 Task: Assign in the project AgileKite the issue 'Create a new online platform for online sales and negotiation courses with advanced sales techniques and negotiation skills features' to the sprint 'Data Privacy Sprint'. Assign in the project AgileKite the issue 'Implement a new cloud-based supply chain management system for a company with advanced supply chain visibility and planning features' to the sprint 'Data Privacy Sprint'. Assign in the project AgileKite the issue 'Integrate a new product customization feature into an existing e-commerce website to enhance product personalization and user experience' to the sprint 'Data Privacy Sprint'. Assign in the project AgileKite the issue 'Develop a new tool for automated testing of web application user interface and user experience' to the sprint 'Data Privacy Sprint'
Action: Mouse moved to (181, 51)
Screenshot: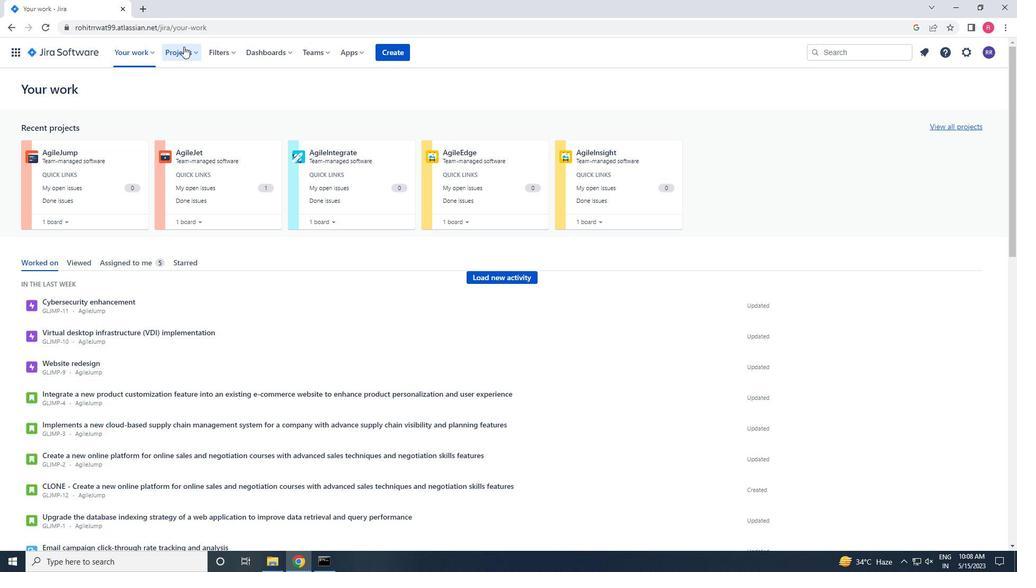 
Action: Mouse pressed left at (181, 51)
Screenshot: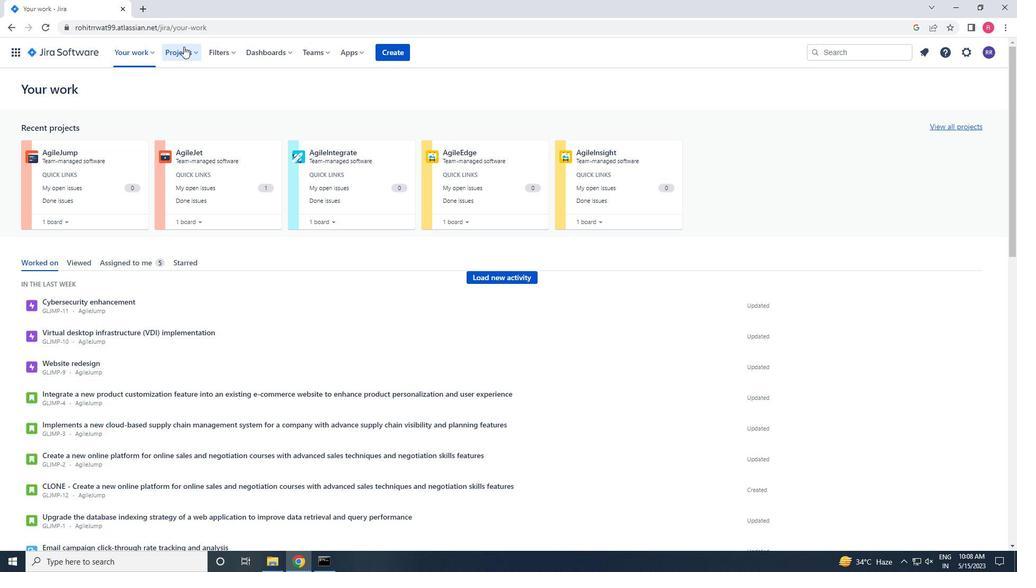 
Action: Mouse moved to (199, 101)
Screenshot: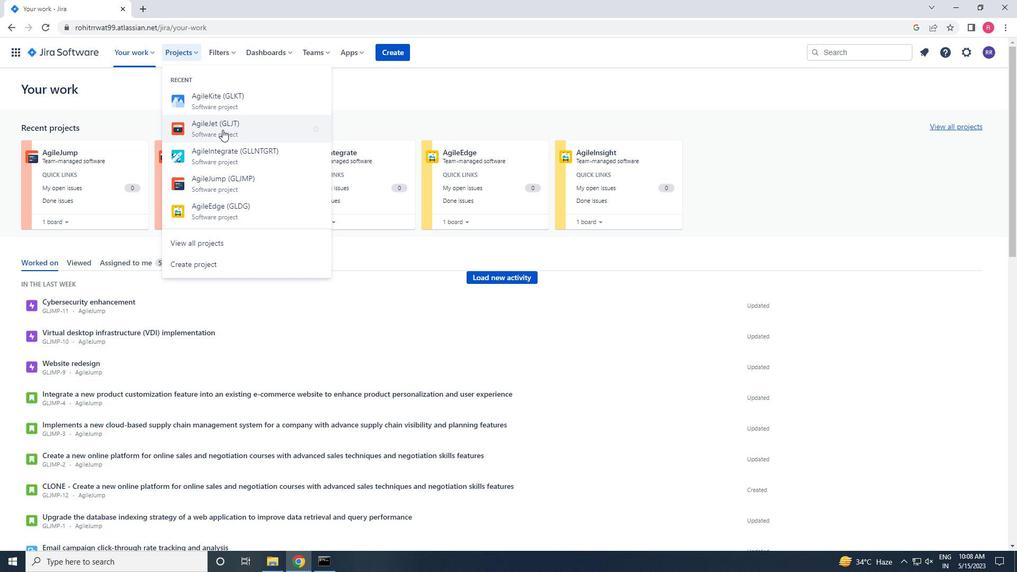 
Action: Mouse pressed left at (199, 101)
Screenshot: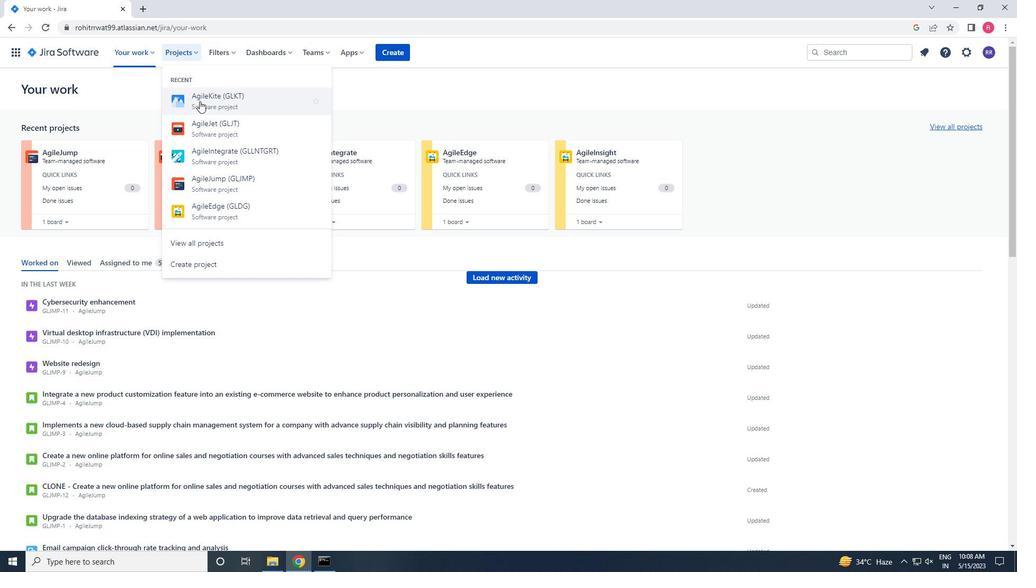 
Action: Mouse moved to (63, 160)
Screenshot: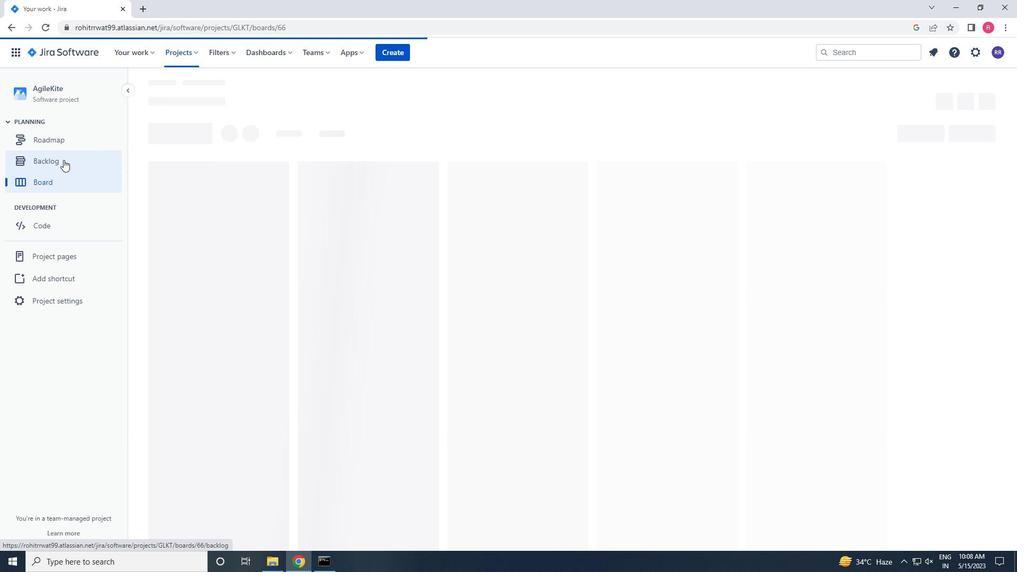 
Action: Mouse pressed left at (63, 160)
Screenshot: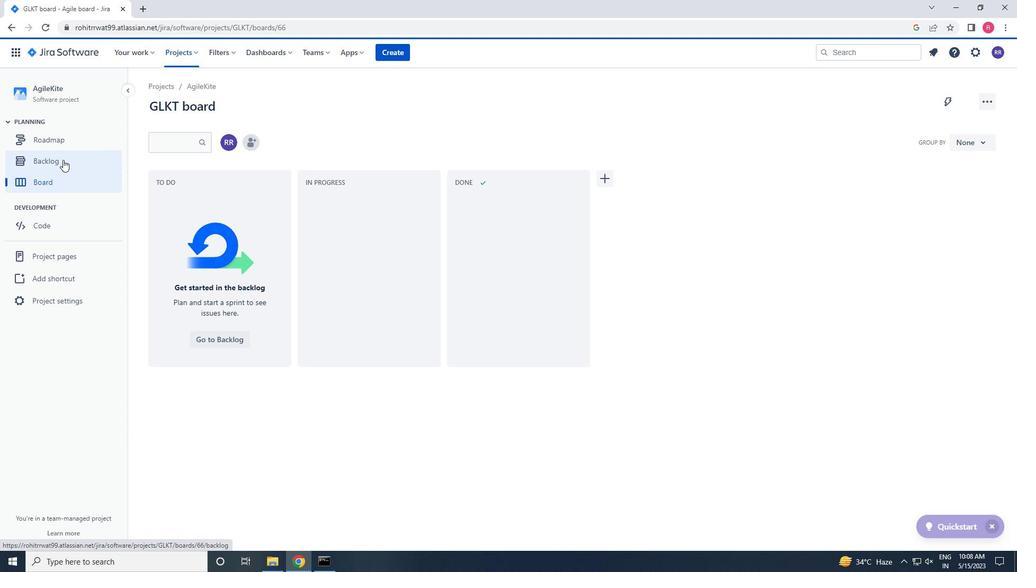 
Action: Mouse moved to (216, 213)
Screenshot: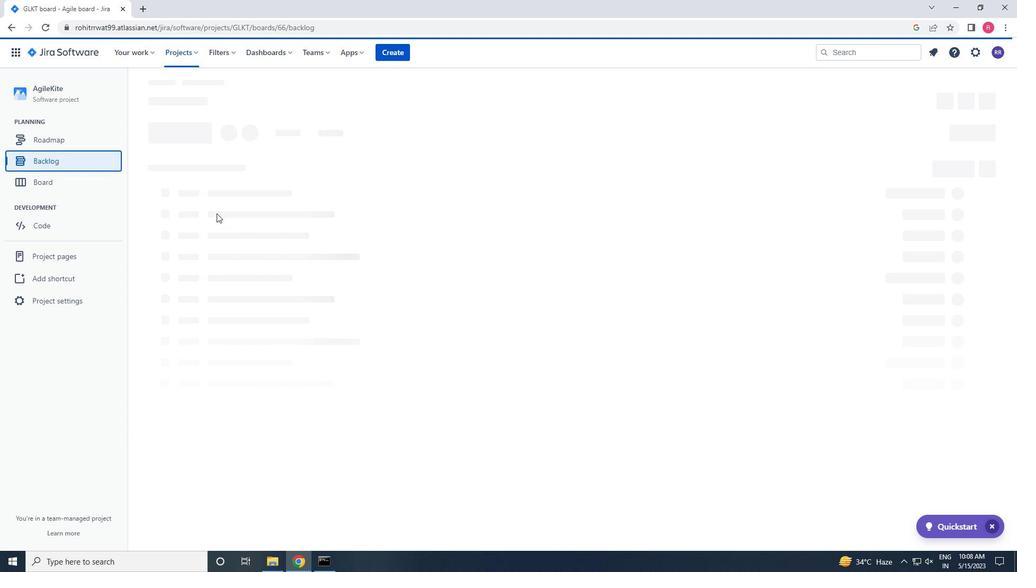 
Action: Mouse scrolled (216, 213) with delta (0, 0)
Screenshot: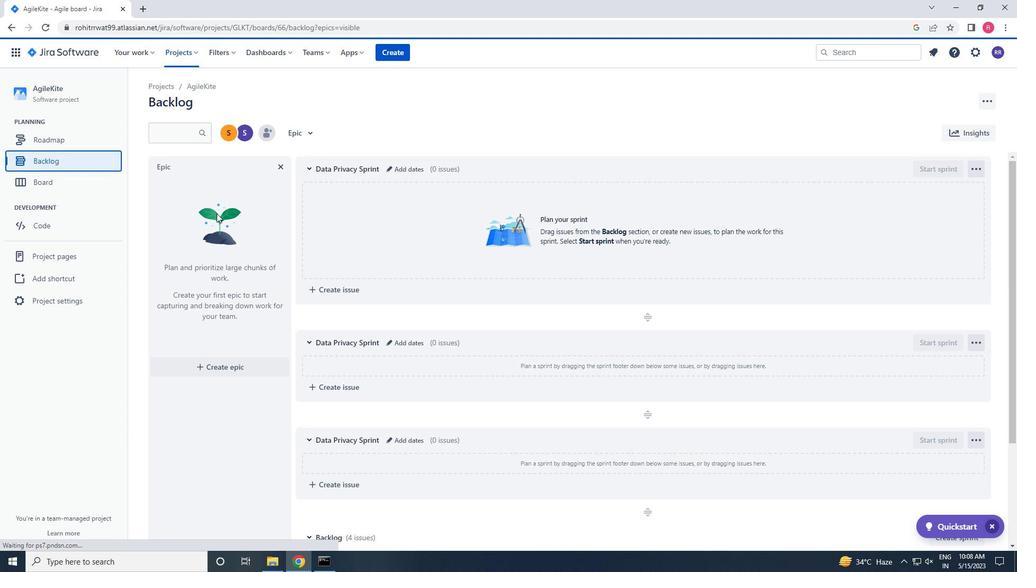 
Action: Mouse moved to (217, 213)
Screenshot: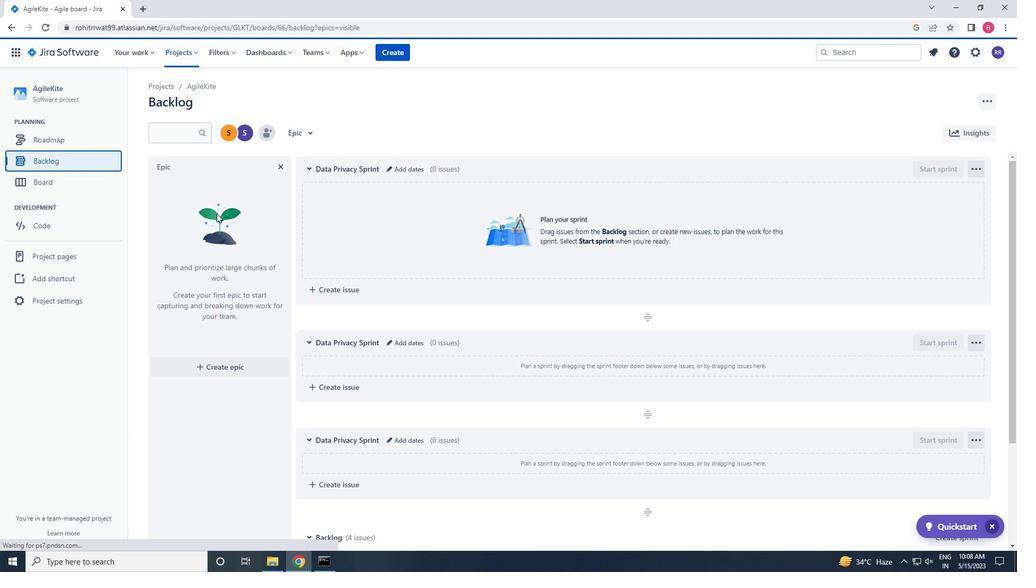 
Action: Mouse scrolled (217, 213) with delta (0, 0)
Screenshot: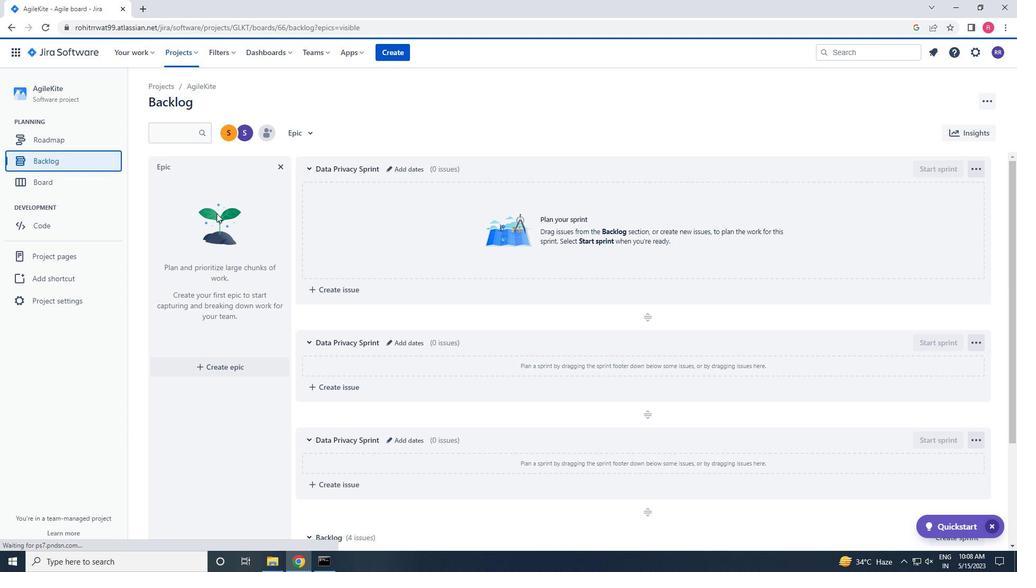 
Action: Mouse moved to (217, 214)
Screenshot: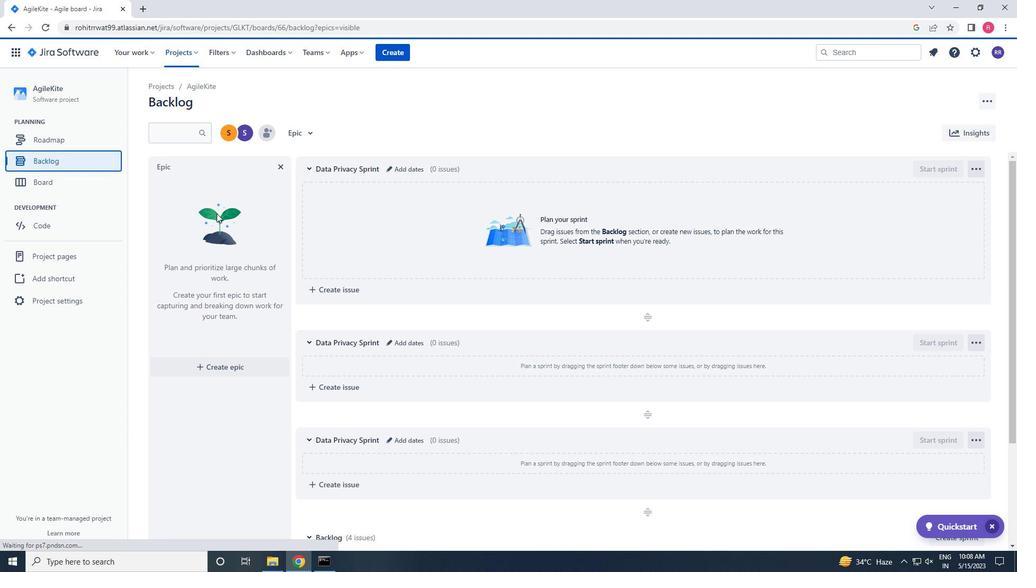 
Action: Mouse scrolled (217, 213) with delta (0, 0)
Screenshot: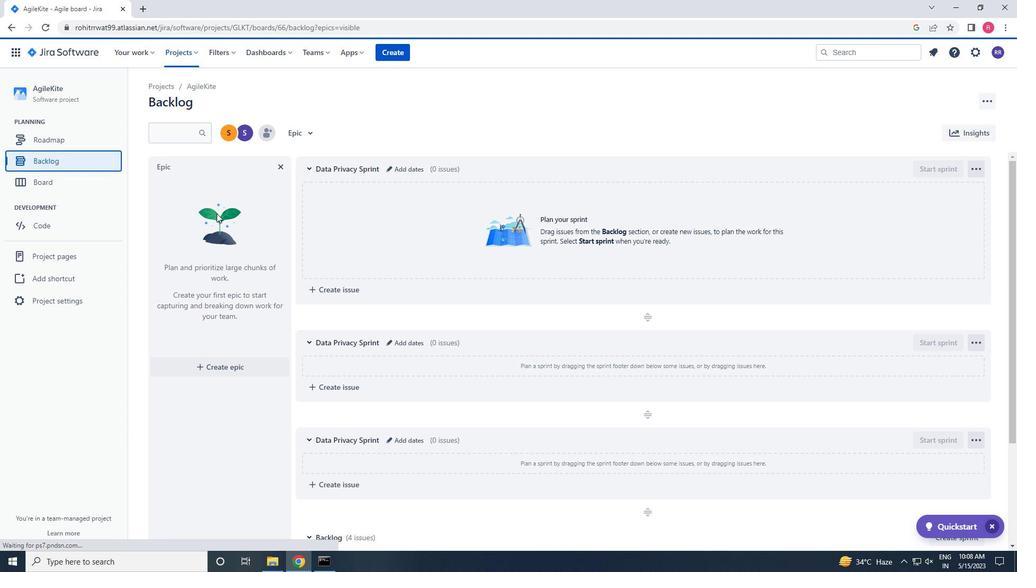 
Action: Mouse moved to (217, 214)
Screenshot: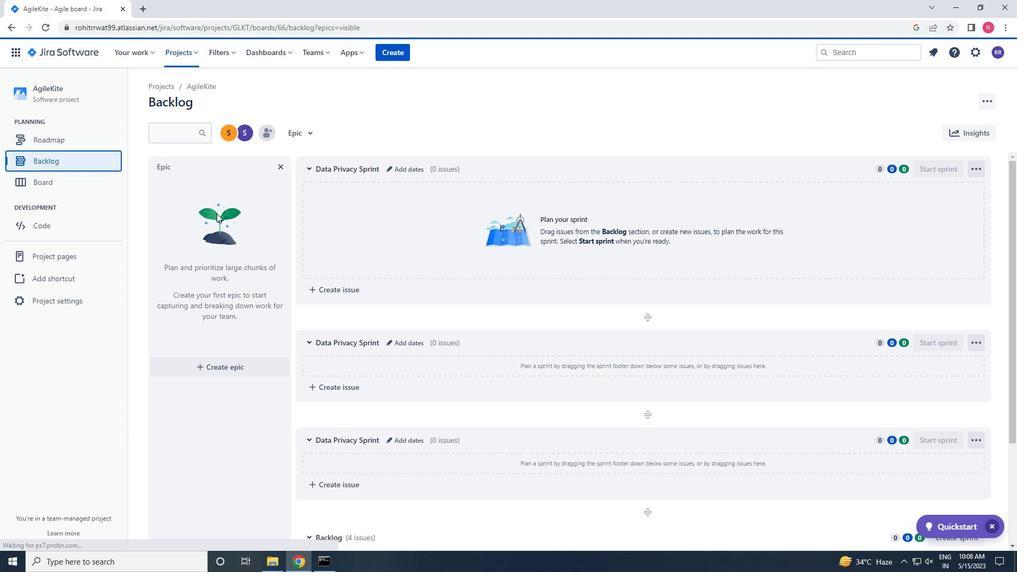 
Action: Mouse scrolled (217, 213) with delta (0, 0)
Screenshot: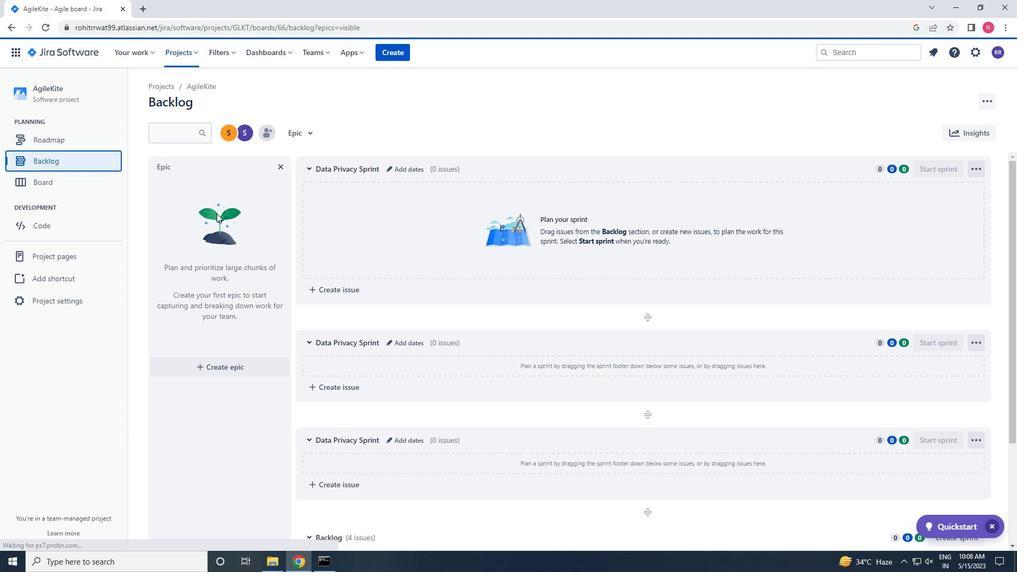 
Action: Mouse moved to (217, 214)
Screenshot: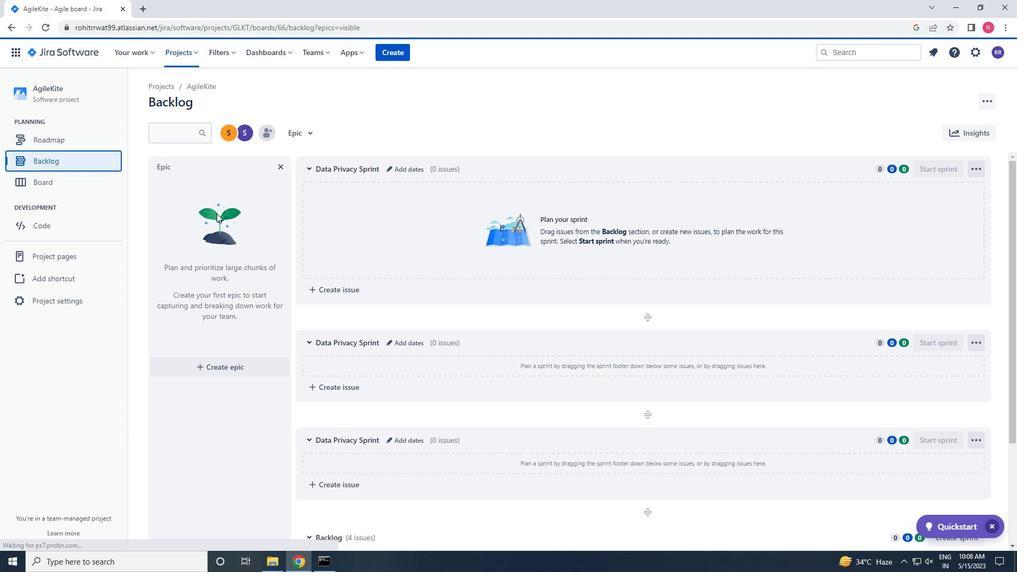 
Action: Mouse scrolled (217, 214) with delta (0, 0)
Screenshot: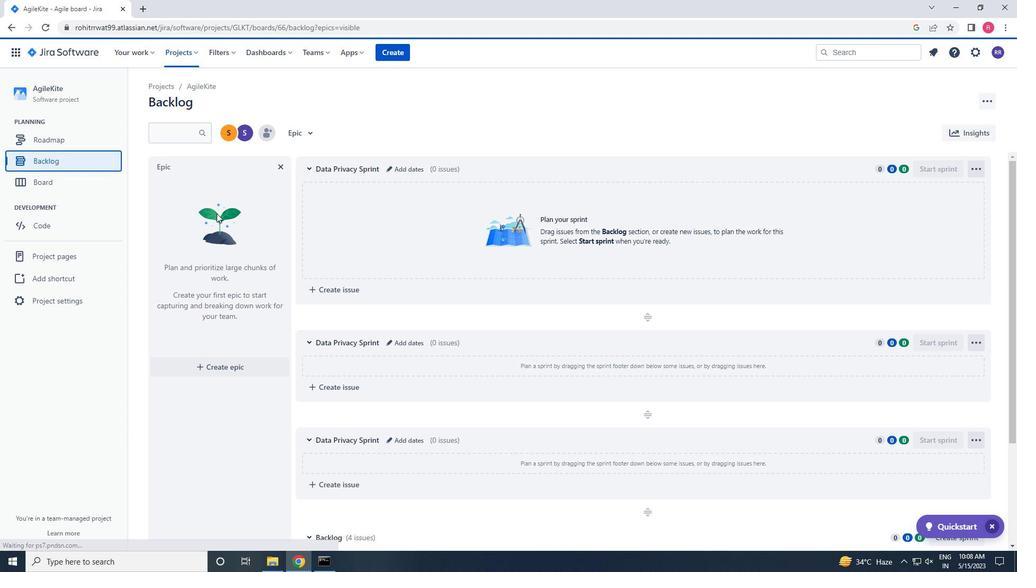 
Action: Mouse moved to (218, 216)
Screenshot: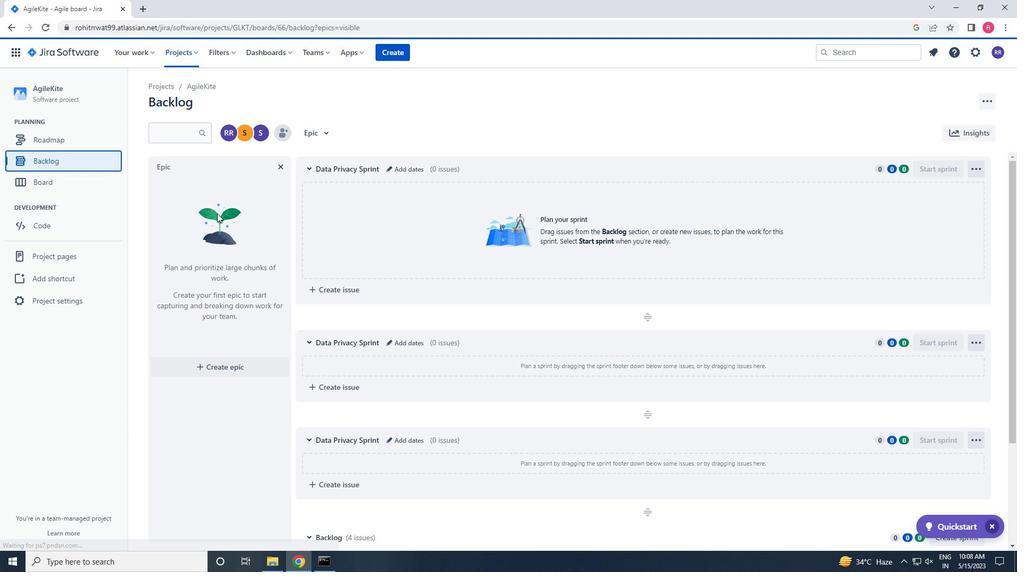 
Action: Mouse scrolled (218, 215) with delta (0, 0)
Screenshot: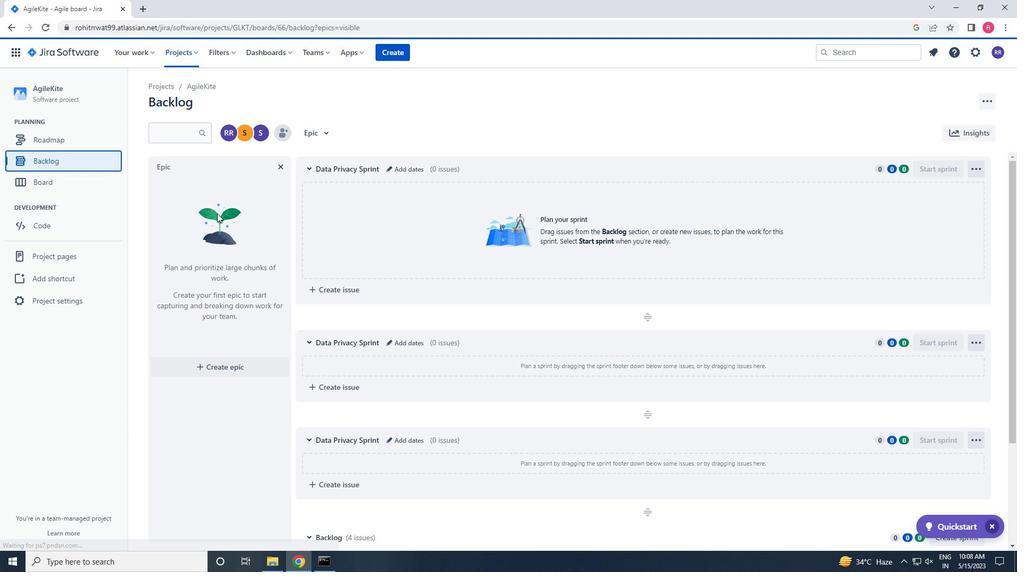 
Action: Mouse moved to (469, 296)
Screenshot: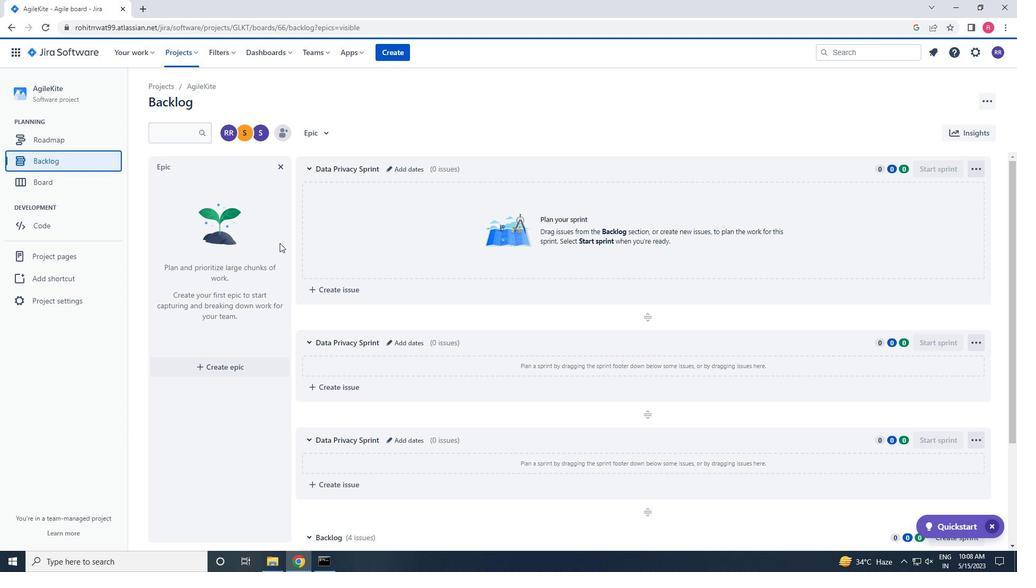 
Action: Mouse scrolled (469, 296) with delta (0, 0)
Screenshot: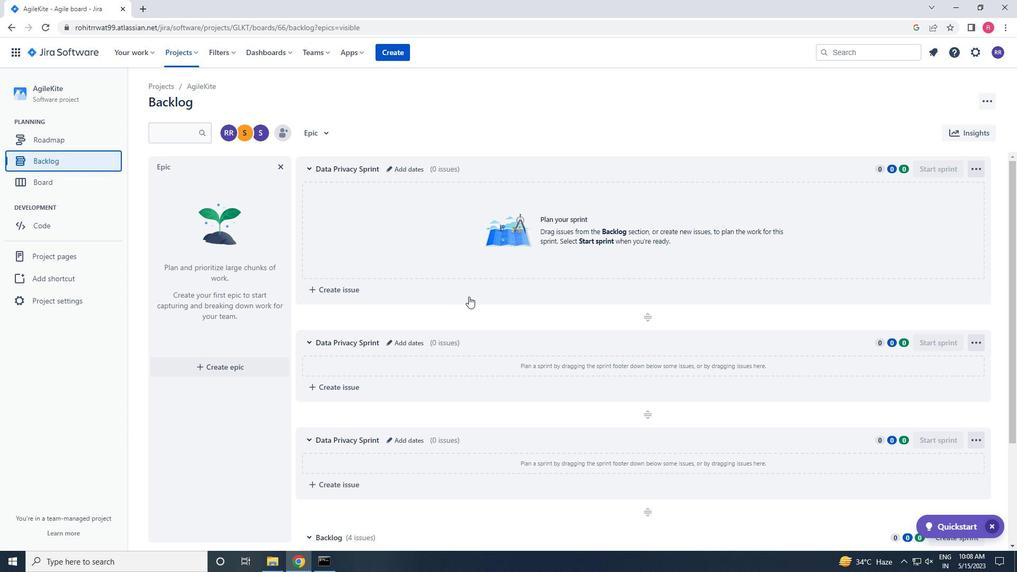 
Action: Mouse moved to (469, 297)
Screenshot: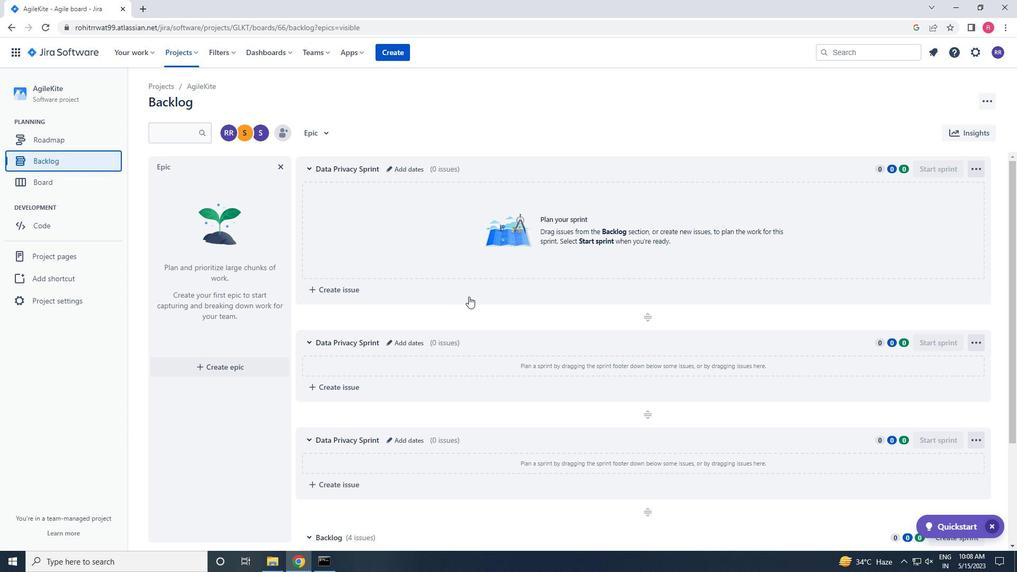
Action: Mouse scrolled (469, 296) with delta (0, 0)
Screenshot: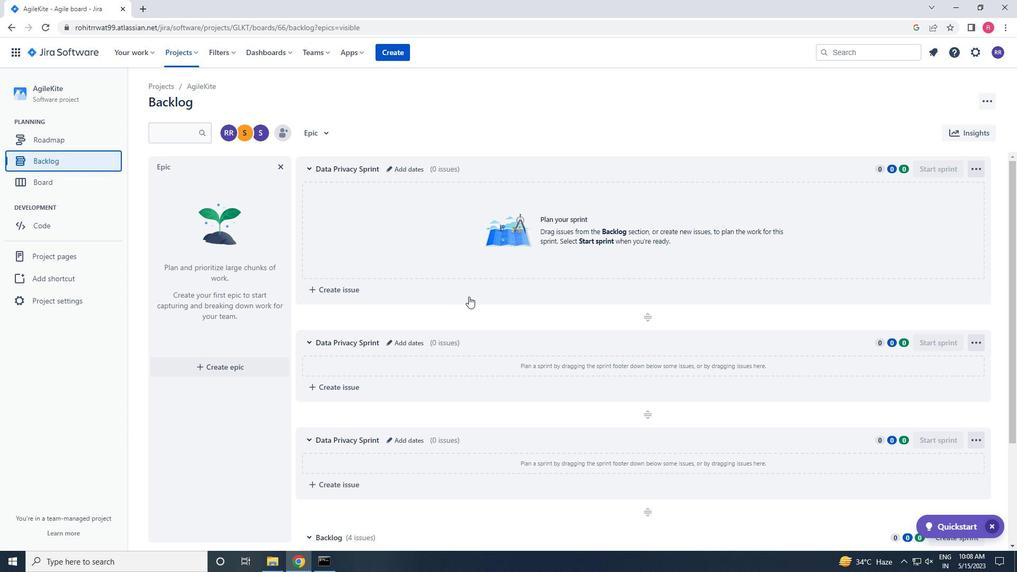
Action: Mouse scrolled (469, 296) with delta (0, 0)
Screenshot: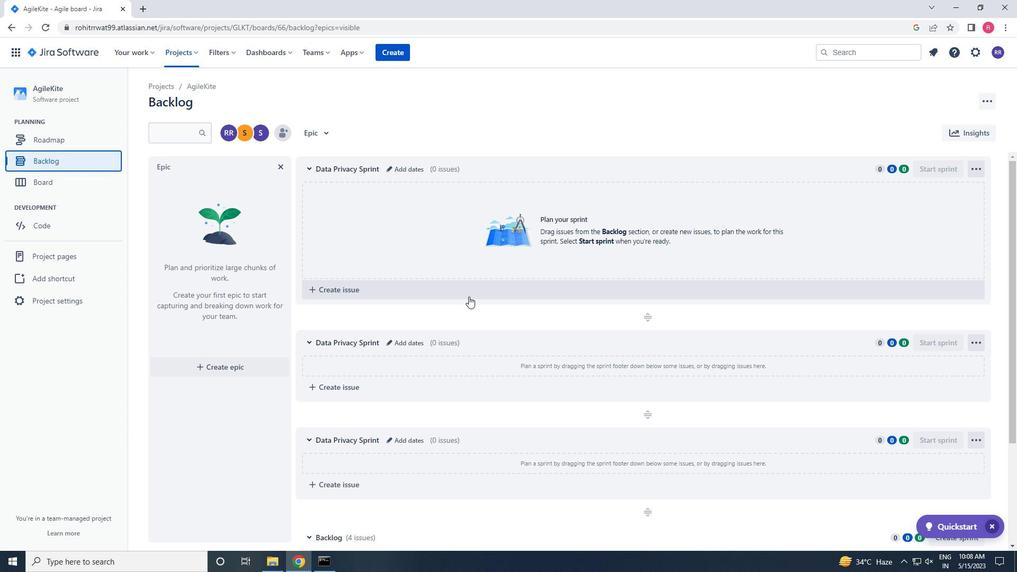 
Action: Mouse scrolled (469, 296) with delta (0, 0)
Screenshot: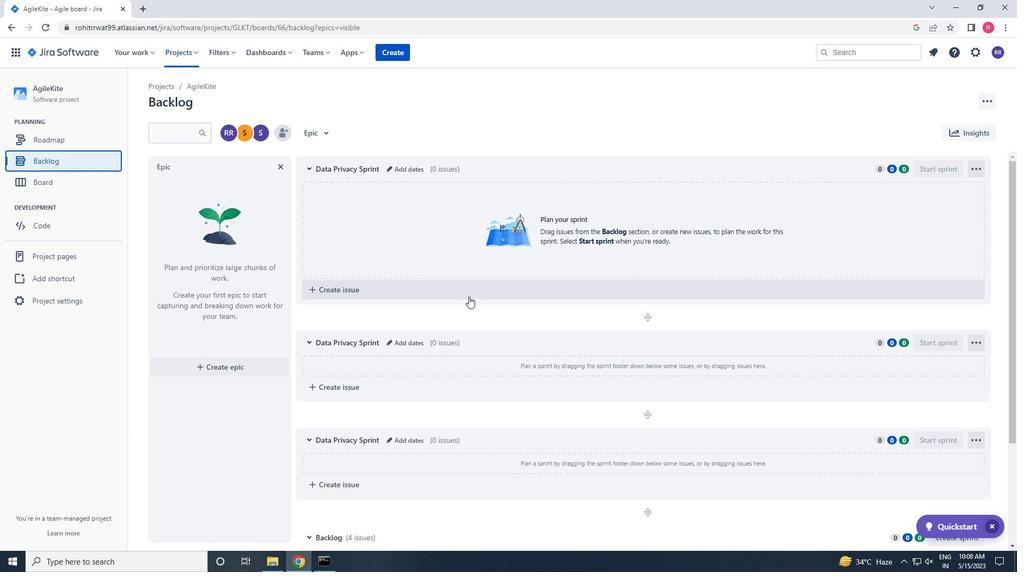 
Action: Mouse scrolled (469, 296) with delta (0, 0)
Screenshot: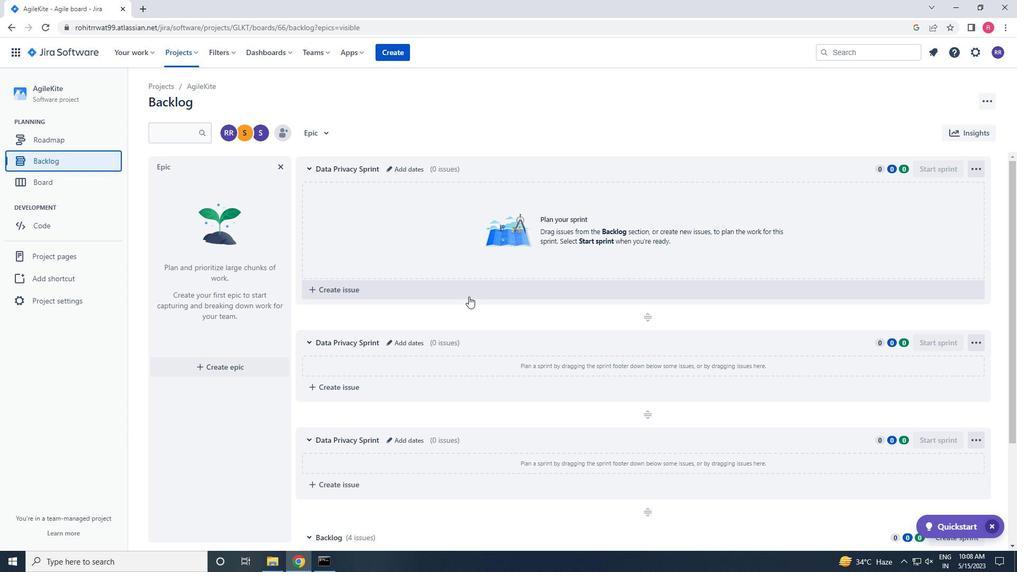 
Action: Mouse scrolled (469, 296) with delta (0, 0)
Screenshot: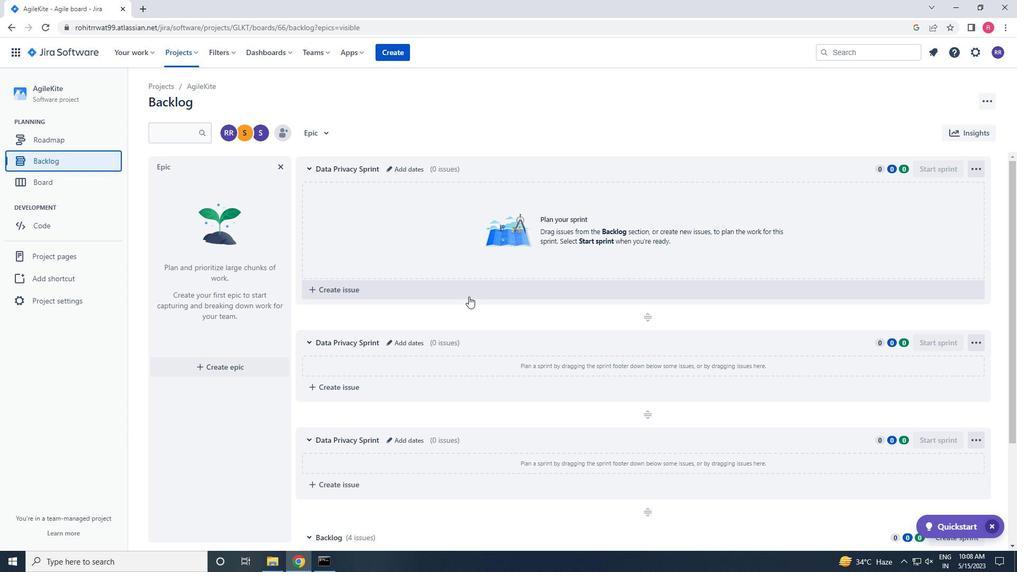 
Action: Mouse scrolled (469, 296) with delta (0, 0)
Screenshot: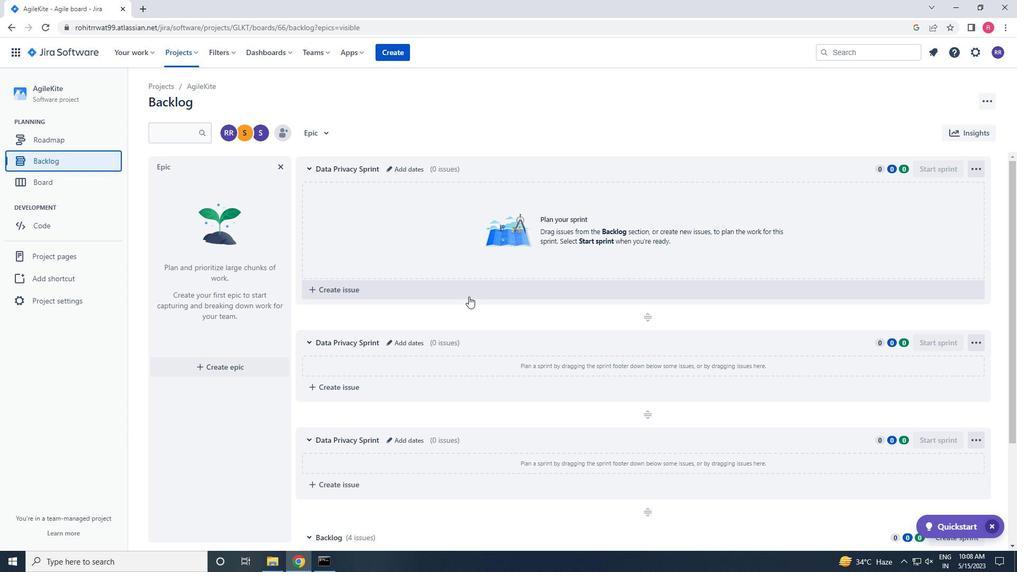 
Action: Mouse moved to (507, 337)
Screenshot: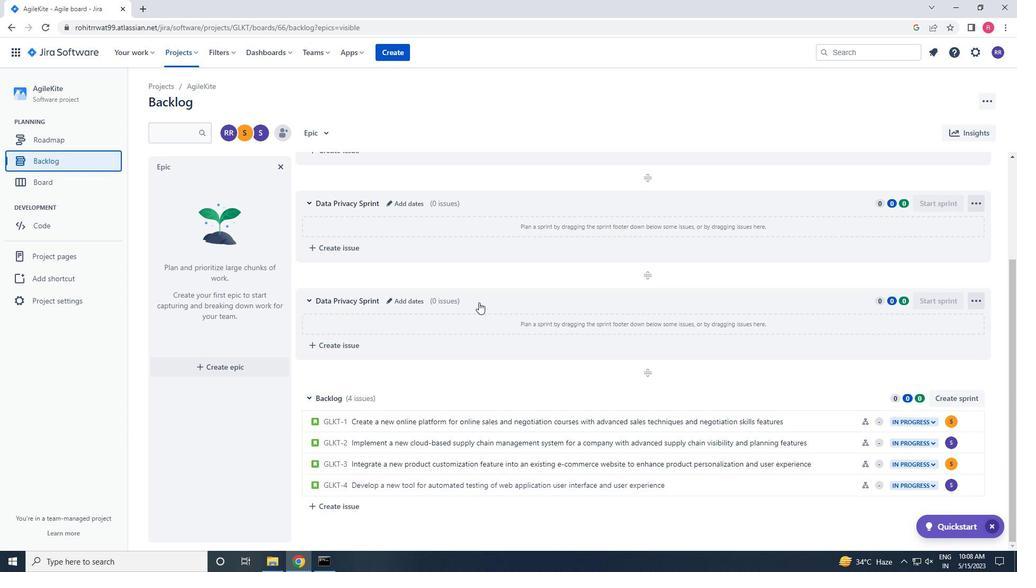 
Action: Mouse scrolled (507, 337) with delta (0, 0)
Screenshot: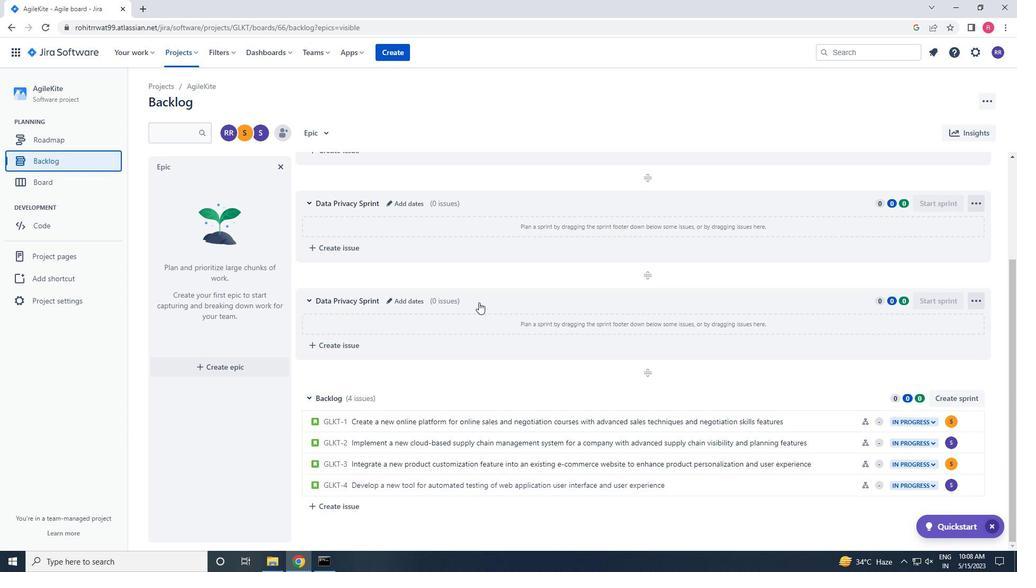 
Action: Mouse moved to (543, 355)
Screenshot: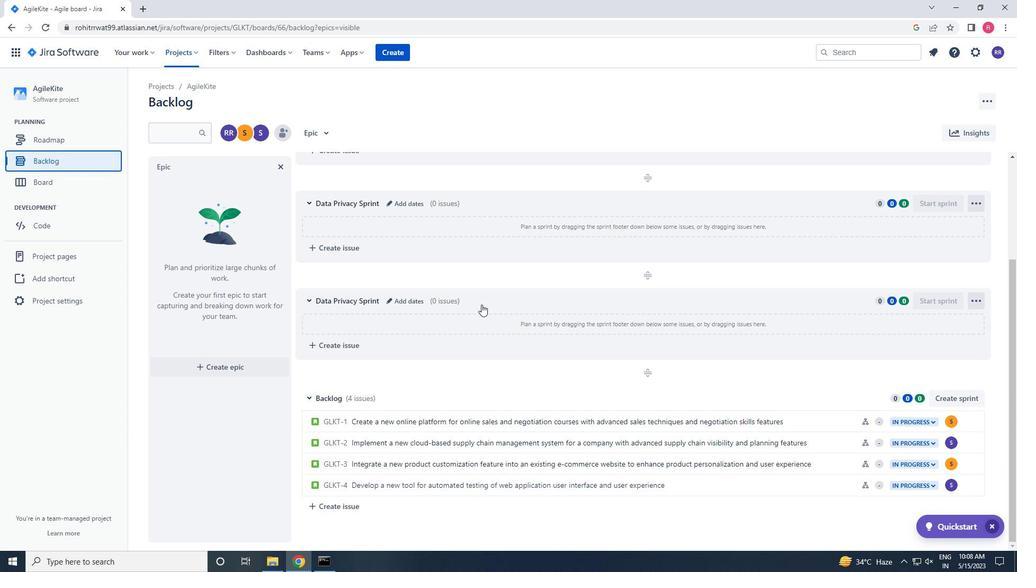 
Action: Mouse scrolled (543, 355) with delta (0, 0)
Screenshot: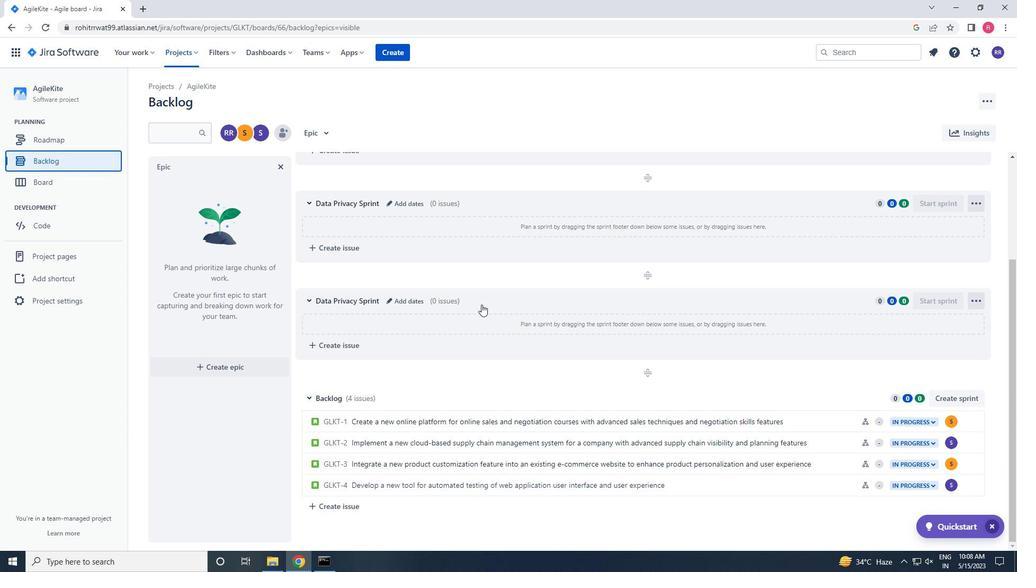 
Action: Mouse moved to (968, 422)
Screenshot: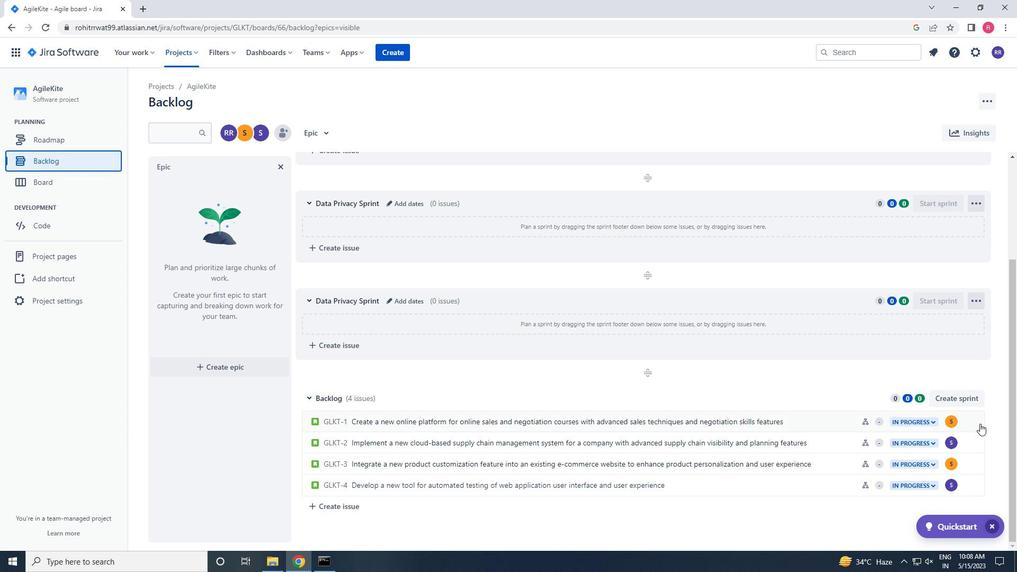 
Action: Mouse pressed left at (968, 422)
Screenshot: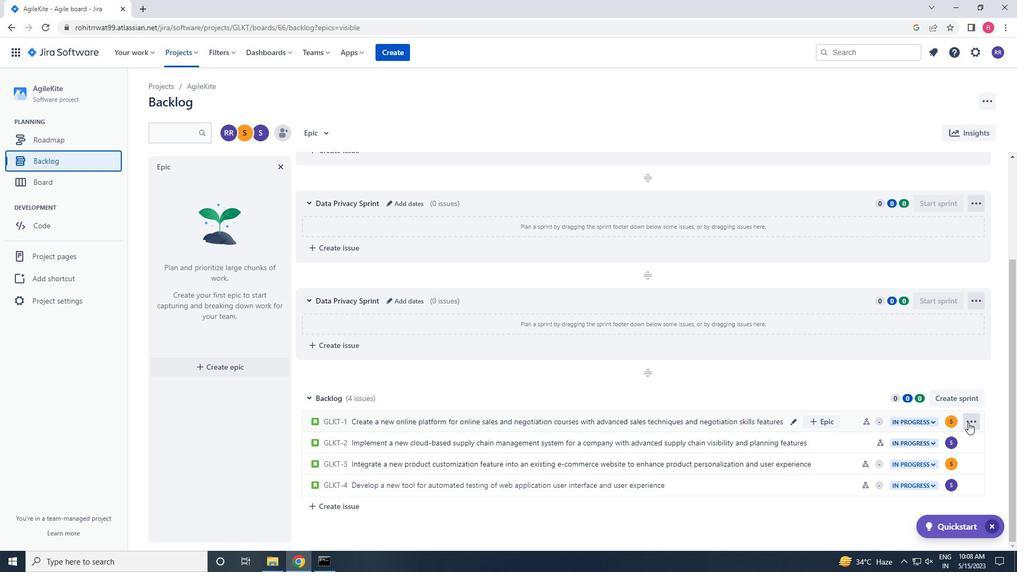 
Action: Mouse moved to (934, 330)
Screenshot: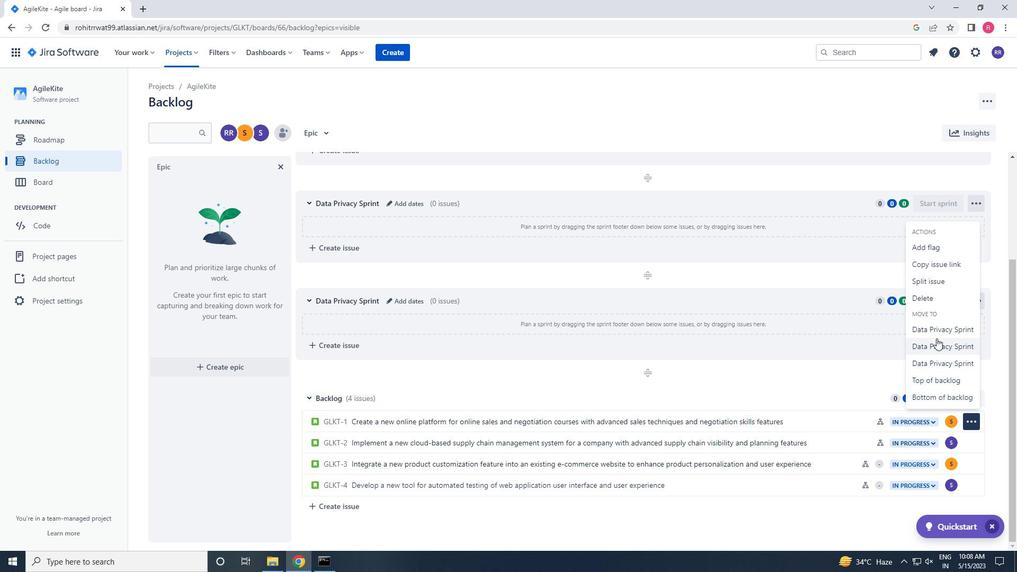
Action: Mouse pressed left at (934, 330)
Screenshot: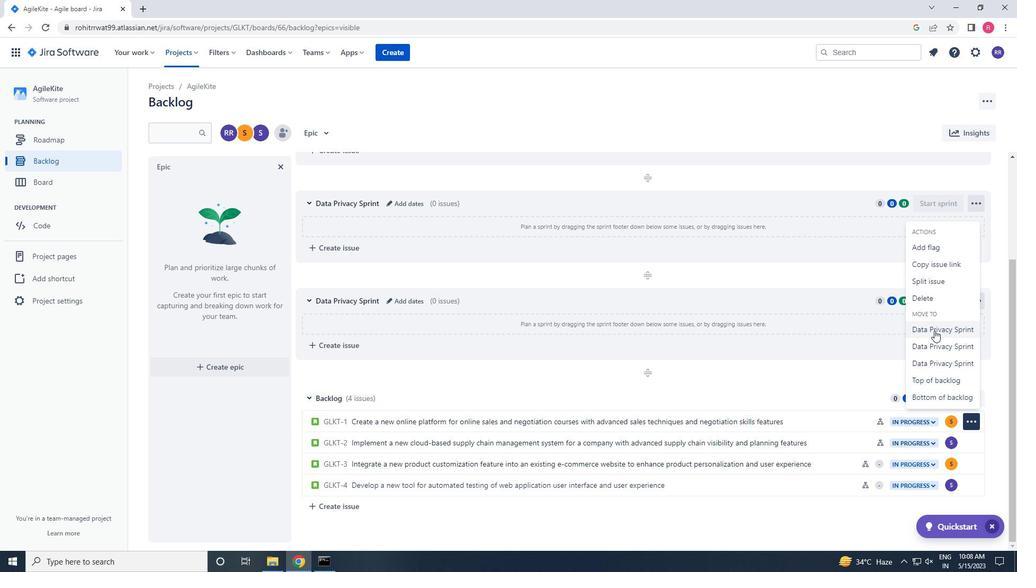 
Action: Mouse moved to (970, 440)
Screenshot: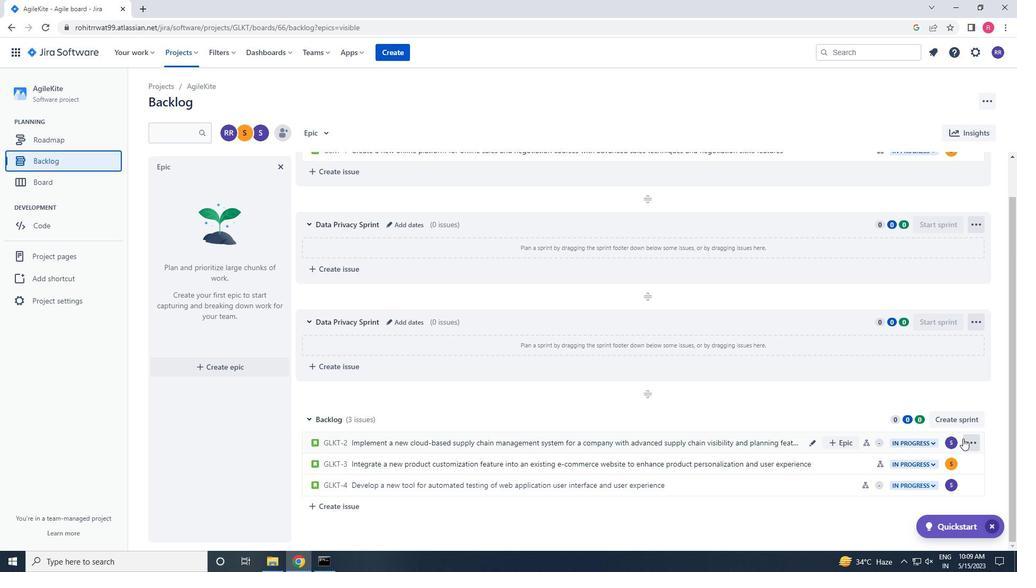 
Action: Mouse pressed left at (970, 440)
Screenshot: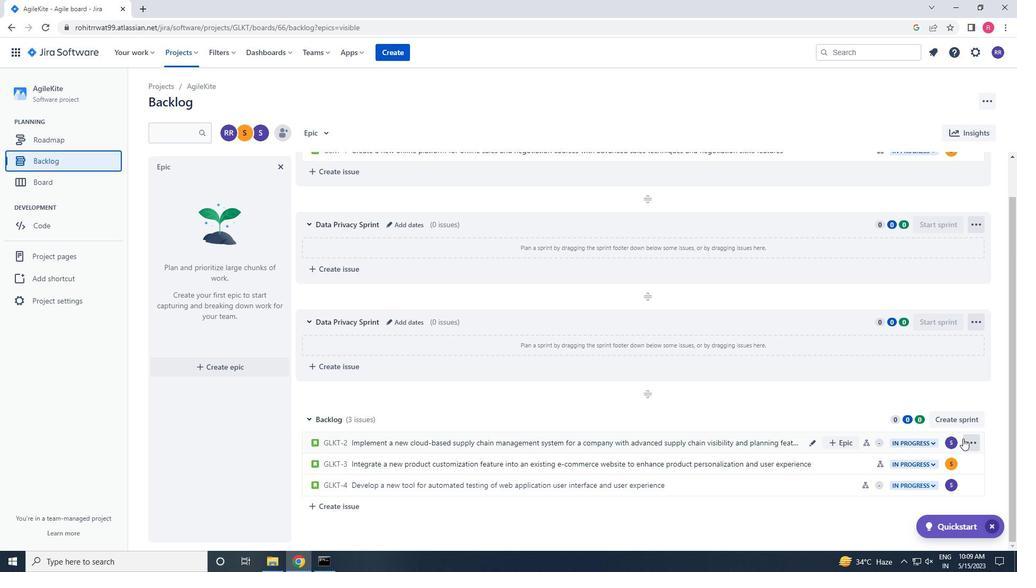 
Action: Mouse moved to (940, 365)
Screenshot: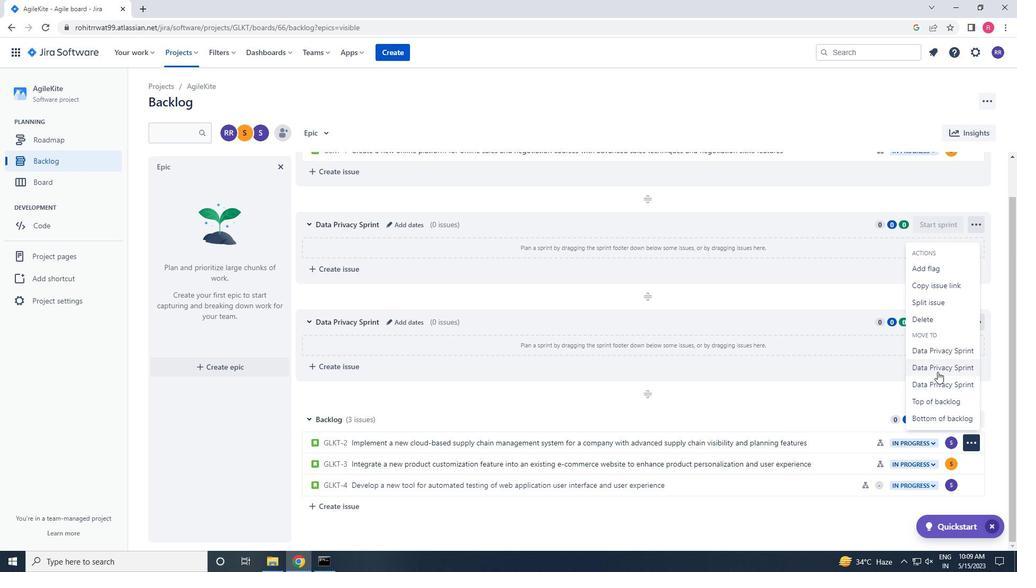
Action: Mouse pressed left at (940, 365)
Screenshot: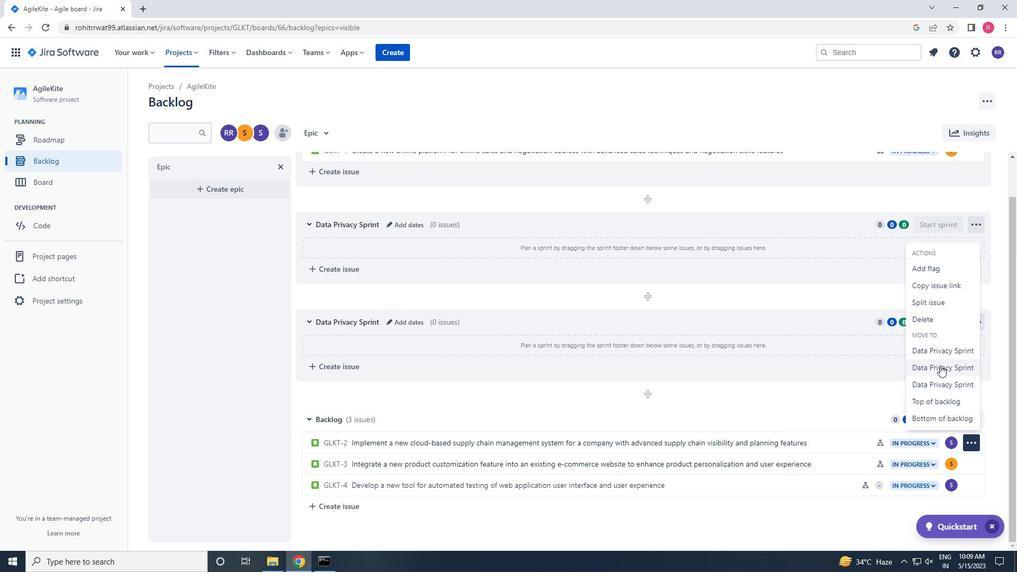 
Action: Mouse moved to (972, 466)
Screenshot: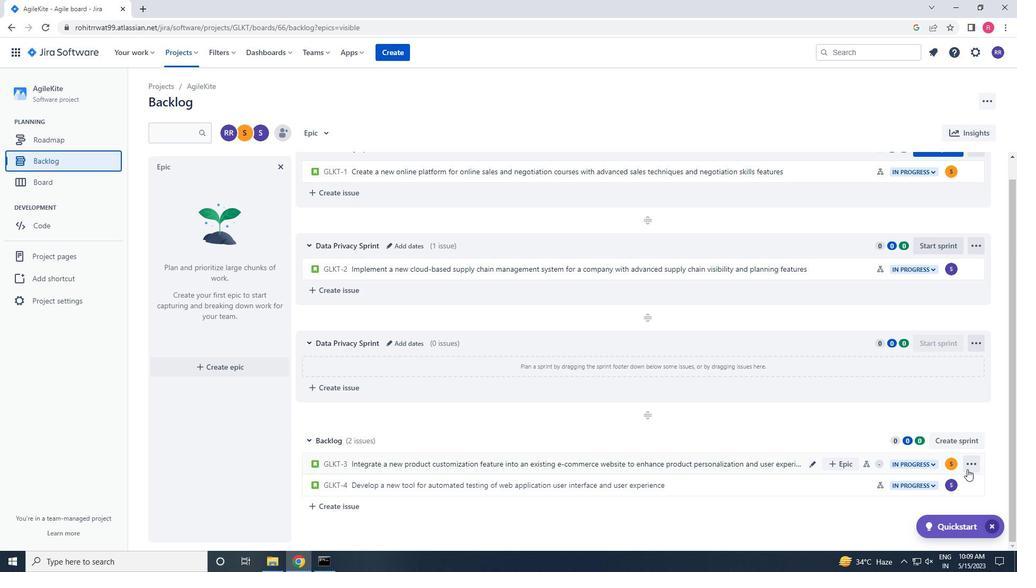 
Action: Mouse pressed left at (972, 466)
Screenshot: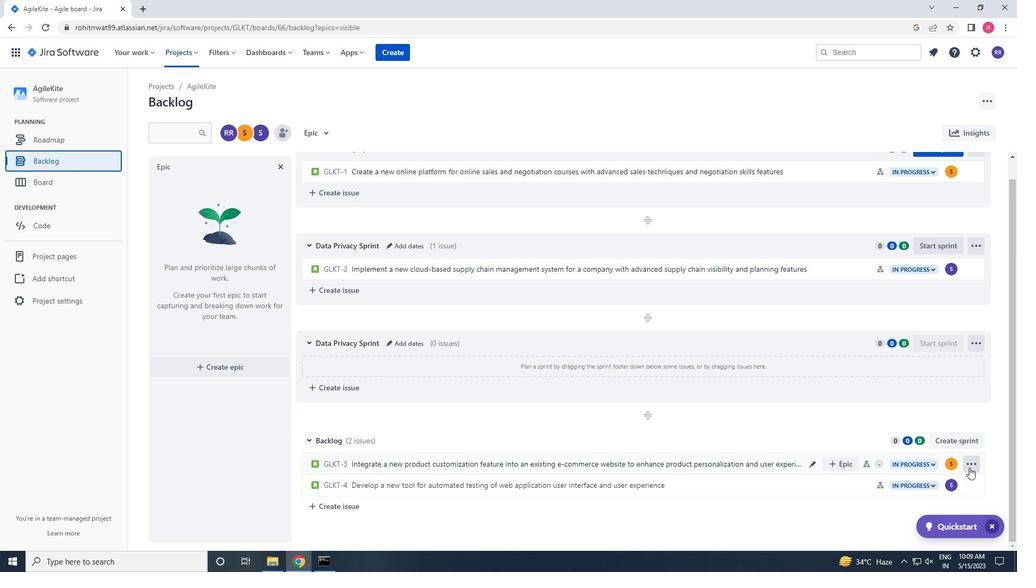 
Action: Mouse moved to (953, 403)
Screenshot: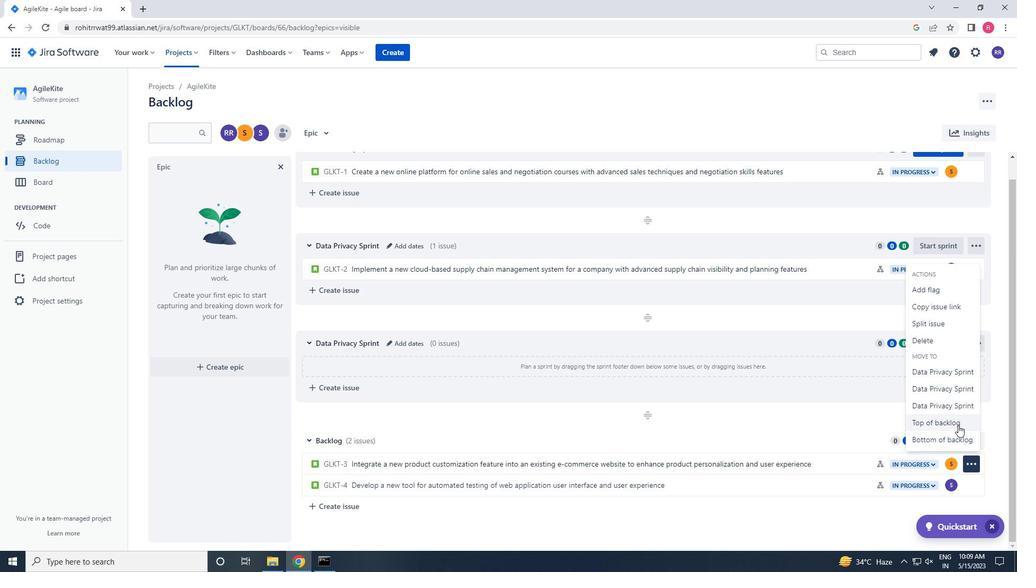 
Action: Mouse pressed left at (953, 403)
Screenshot: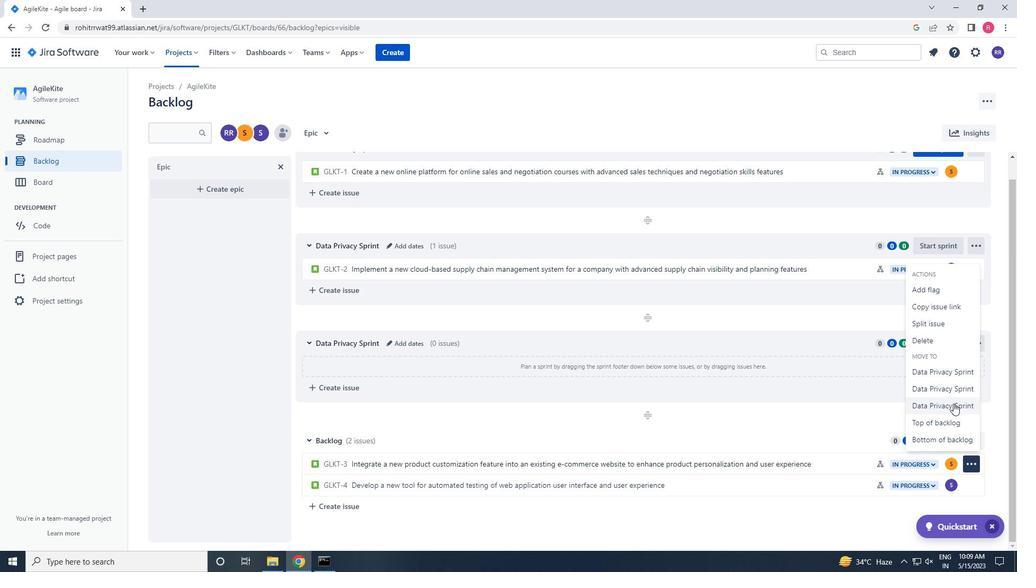 
Action: Mouse moved to (973, 480)
Screenshot: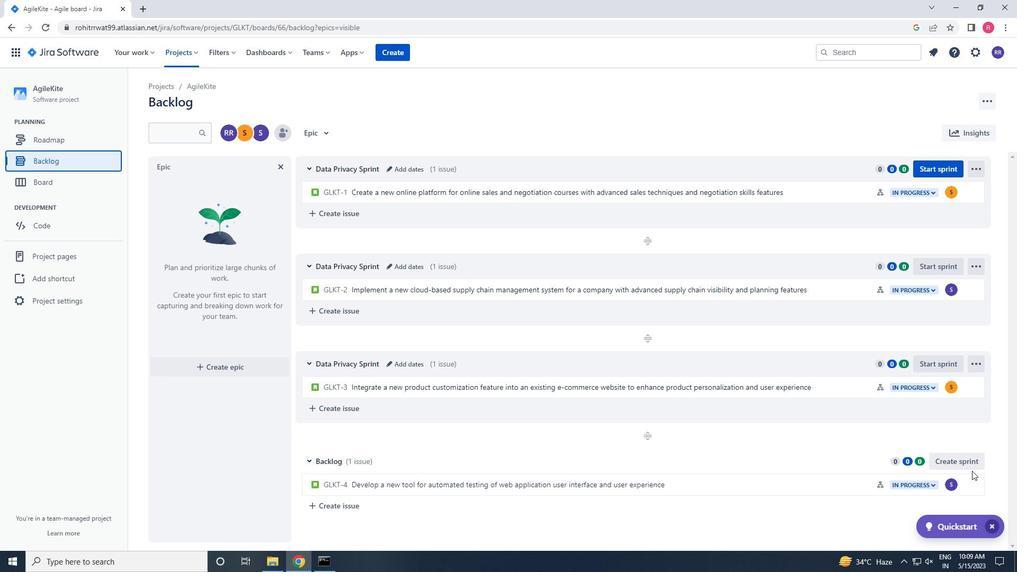 
Action: Mouse pressed left at (973, 480)
Screenshot: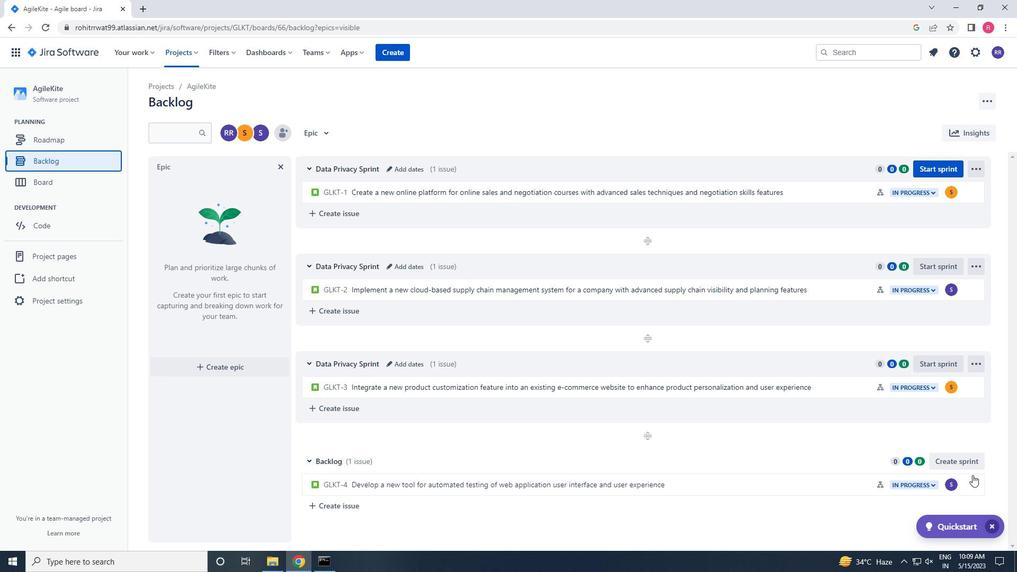 
Action: Mouse moved to (946, 423)
Screenshot: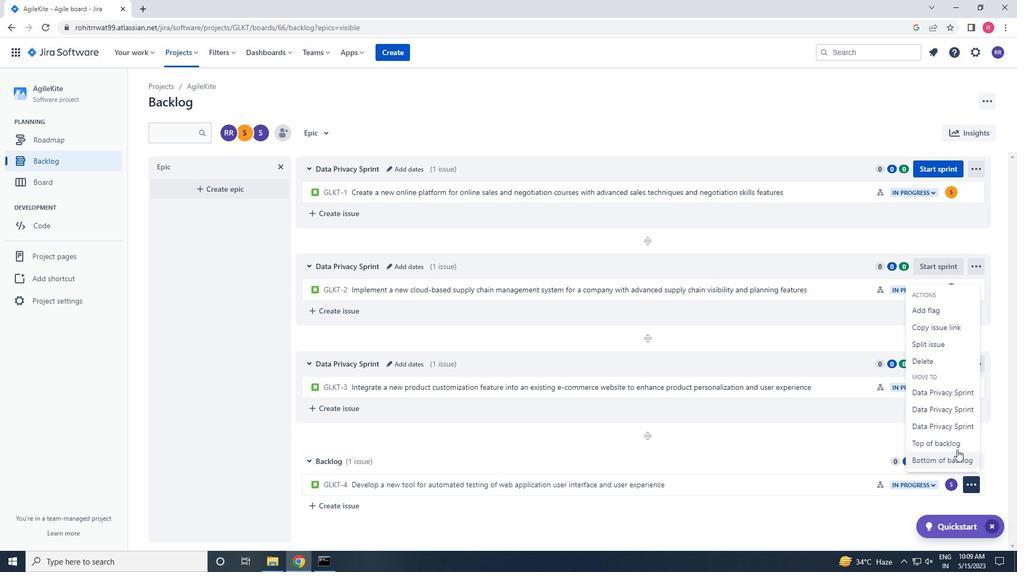 
Action: Mouse pressed left at (946, 423)
Screenshot: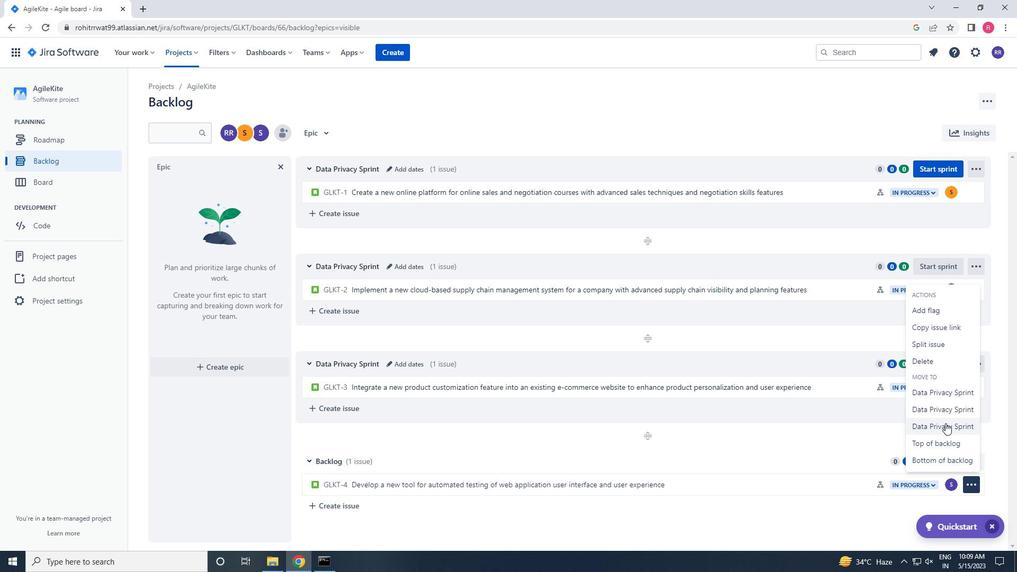 
Action: Mouse moved to (771, 420)
Screenshot: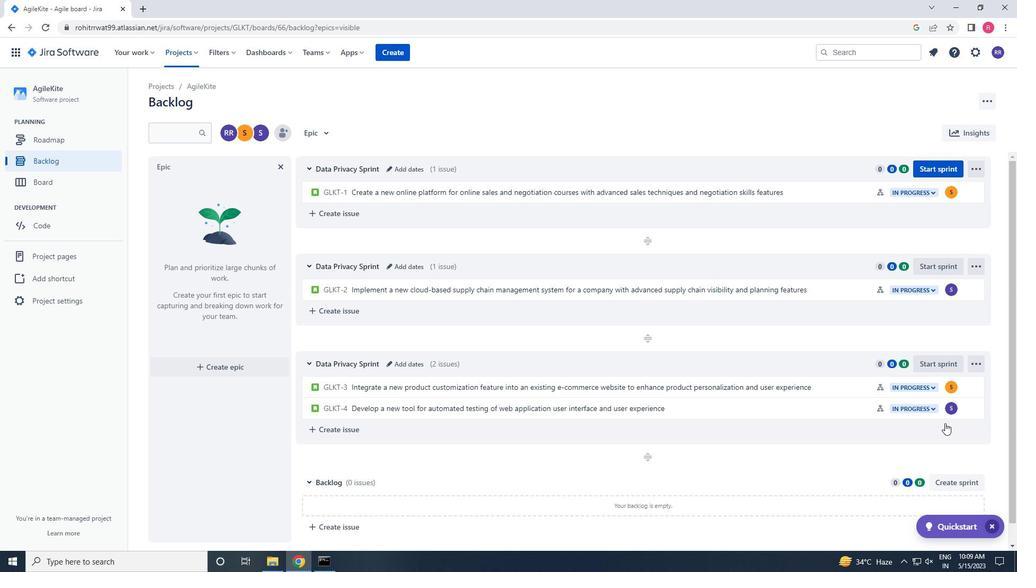 
Action: Mouse scrolled (771, 421) with delta (0, 0)
Screenshot: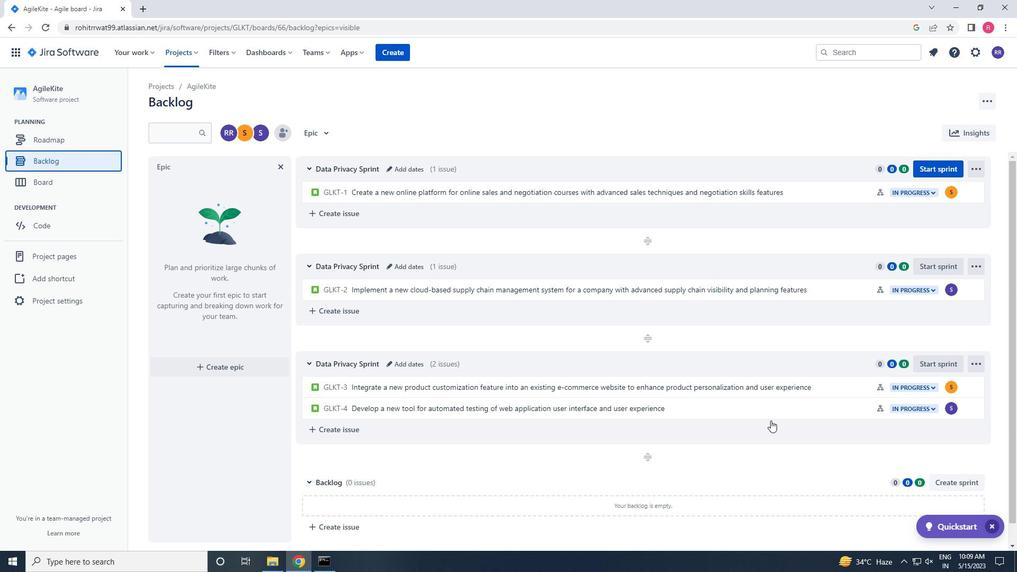 
Action: Mouse scrolled (771, 421) with delta (0, 0)
Screenshot: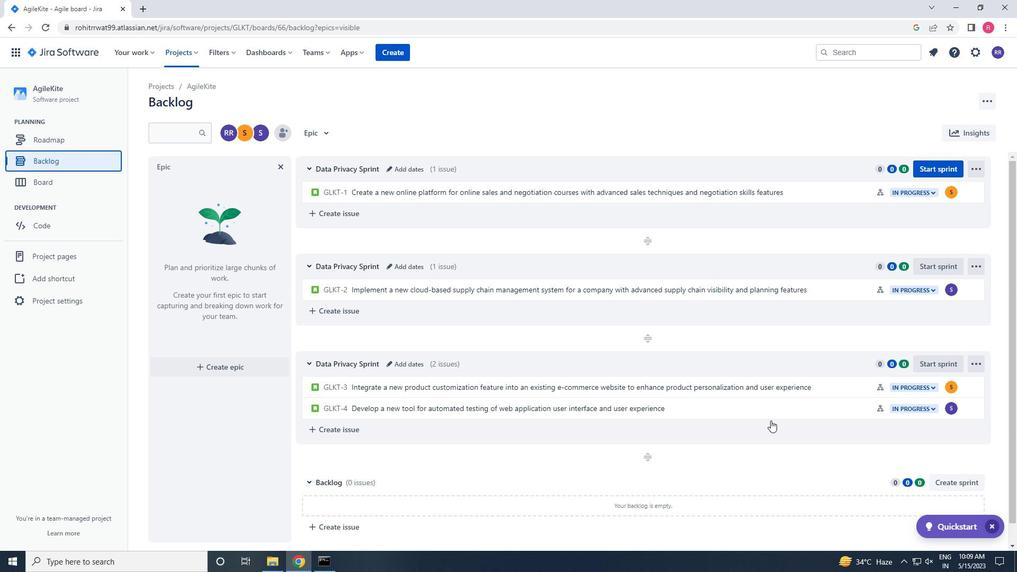 
Action: Mouse scrolled (771, 421) with delta (0, 0)
Screenshot: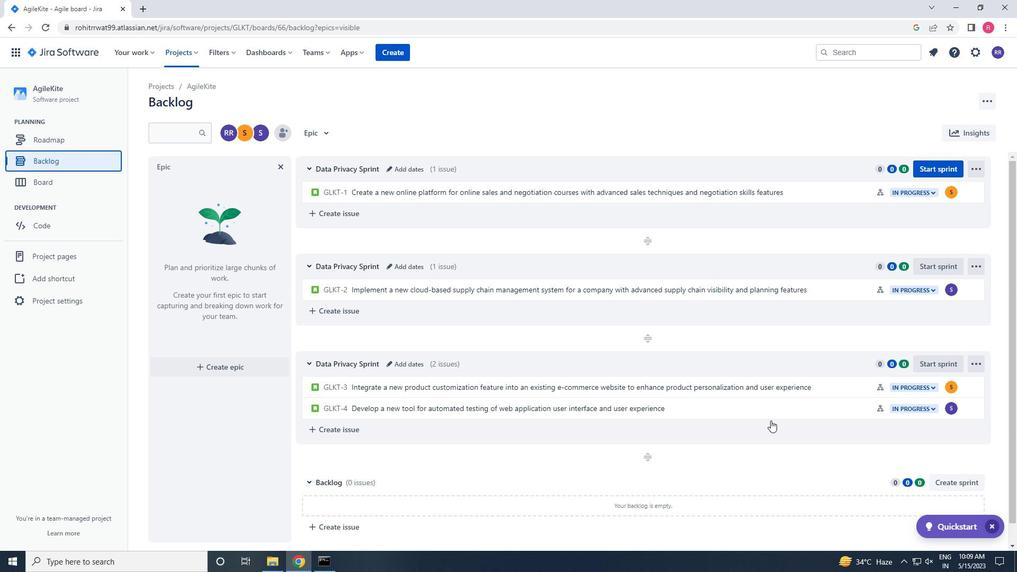 
Action: Mouse scrolled (771, 421) with delta (0, 0)
Screenshot: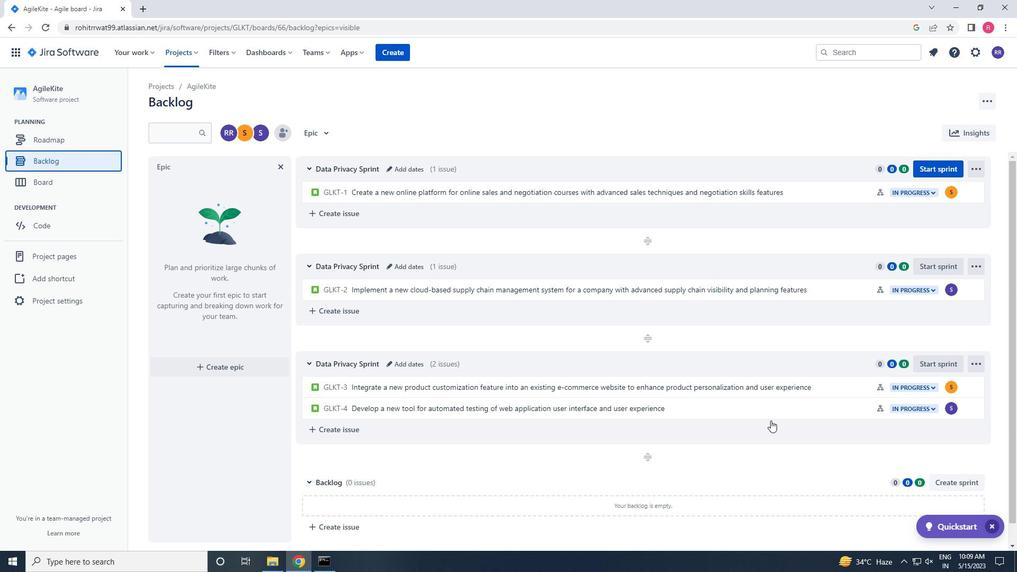 
Action: Mouse scrolled (771, 421) with delta (0, 0)
Screenshot: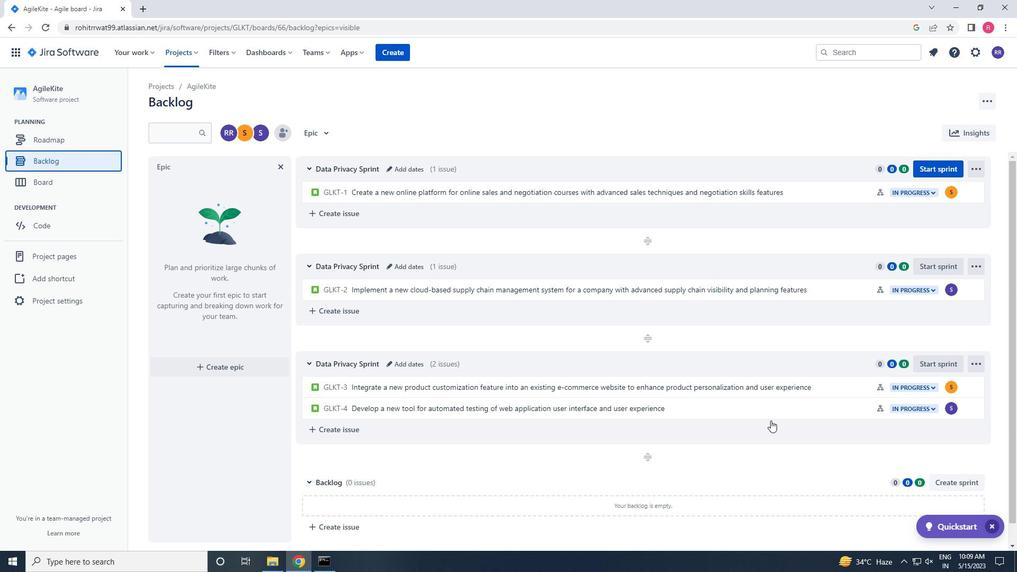 
Action: Mouse scrolled (771, 421) with delta (0, 0)
Screenshot: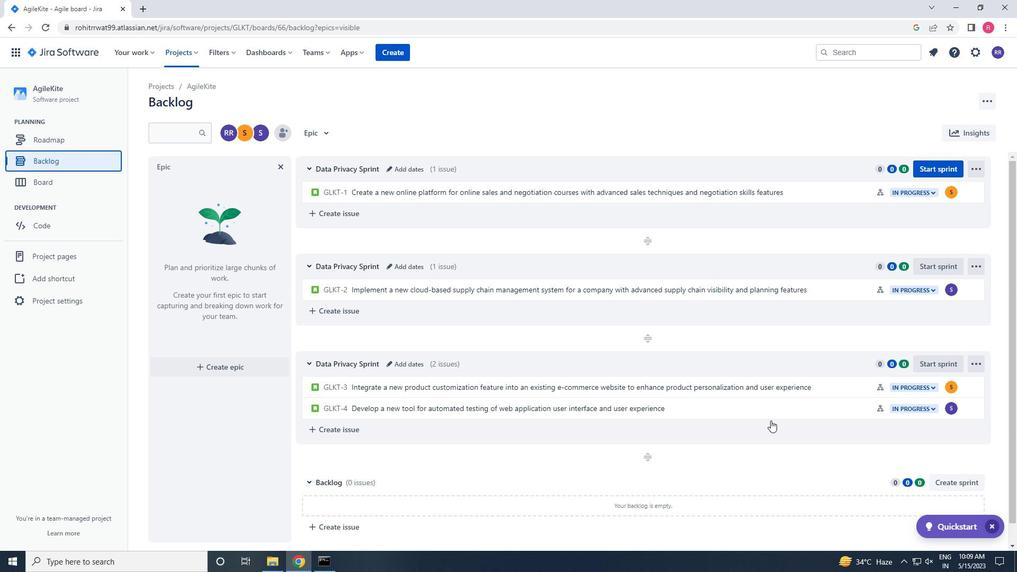 
Action: Mouse scrolled (771, 421) with delta (0, 0)
Screenshot: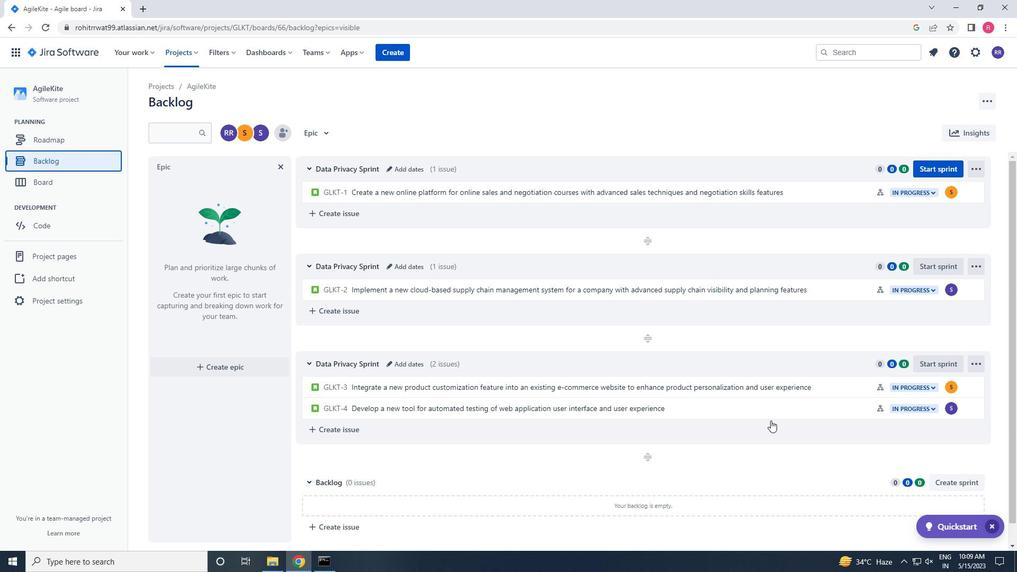 
Action: Mouse scrolled (771, 420) with delta (0, 0)
Screenshot: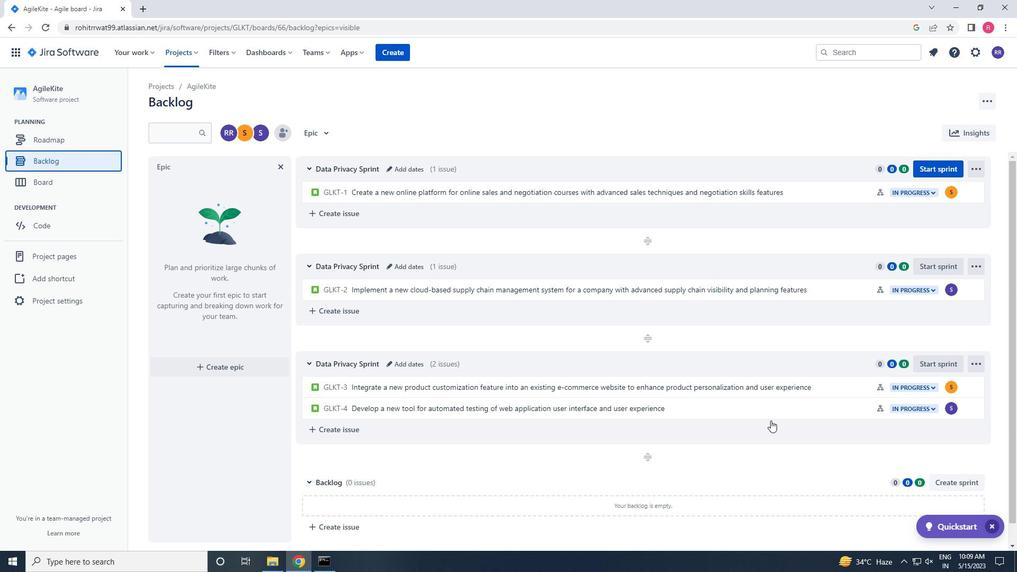 
Action: Mouse scrolled (771, 420) with delta (0, 0)
Screenshot: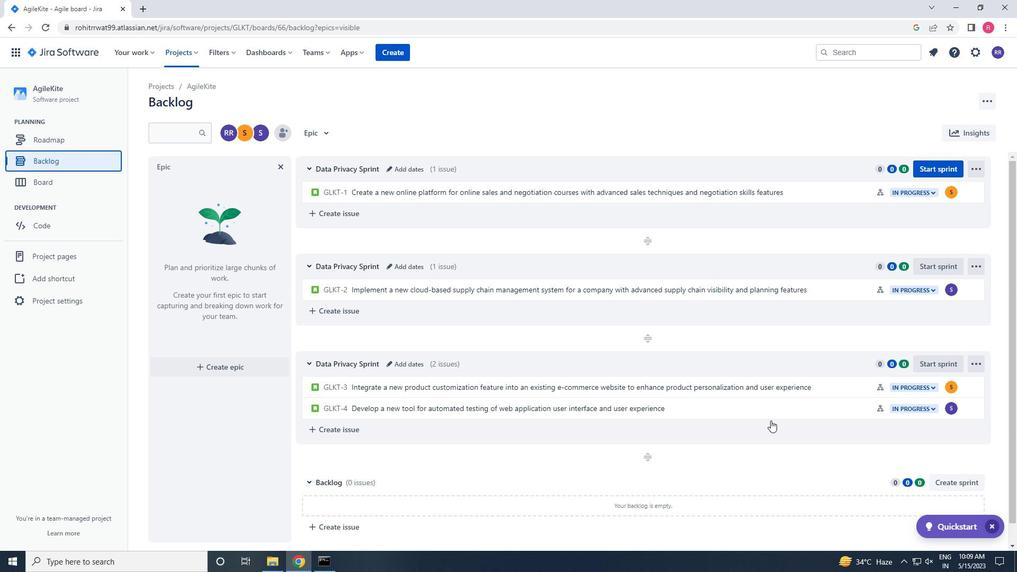 
Action: Mouse scrolled (771, 420) with delta (0, 0)
Screenshot: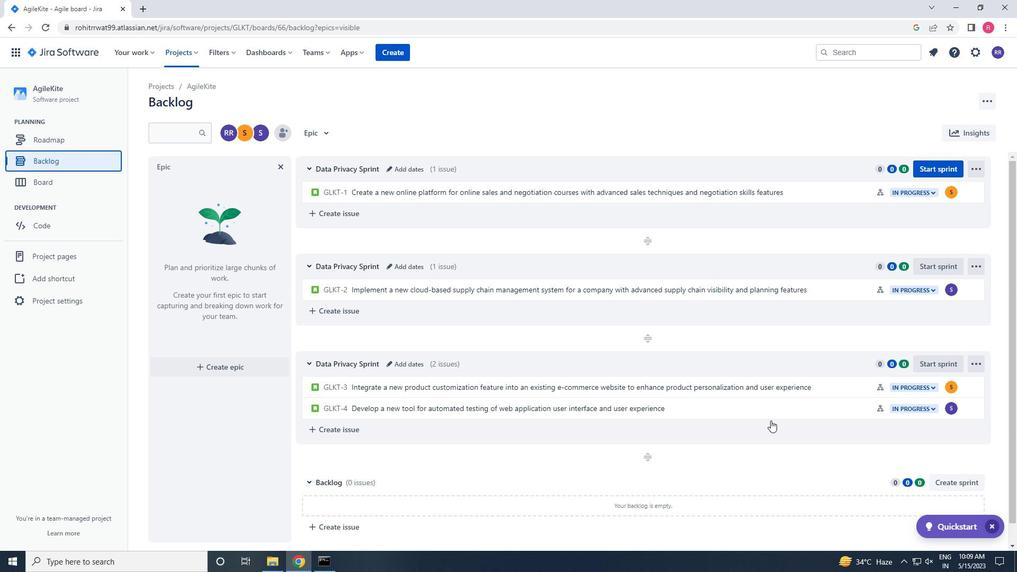 
Action: Mouse scrolled (771, 420) with delta (0, 0)
Screenshot: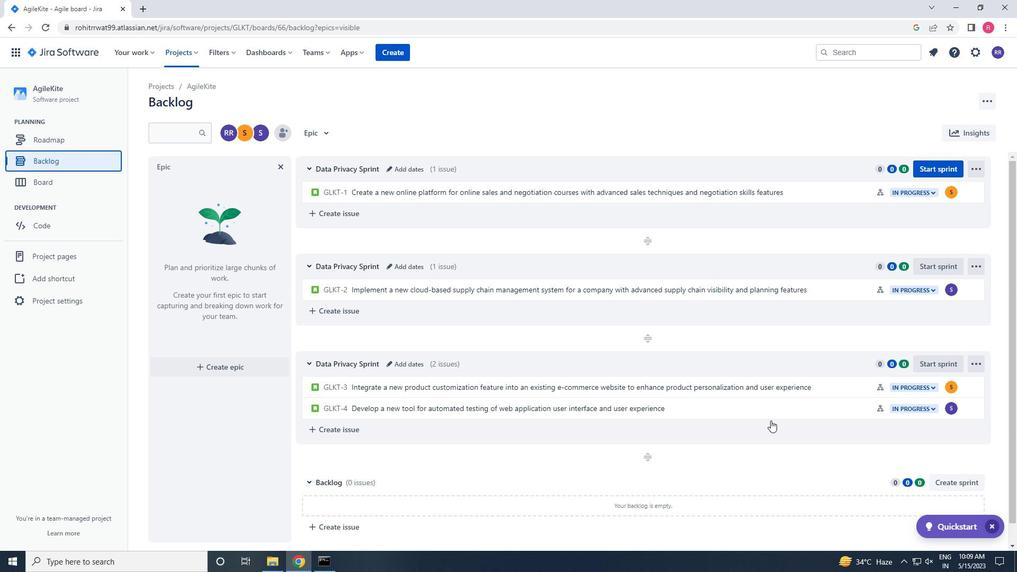 
Action: Mouse scrolled (771, 420) with delta (0, 0)
Screenshot: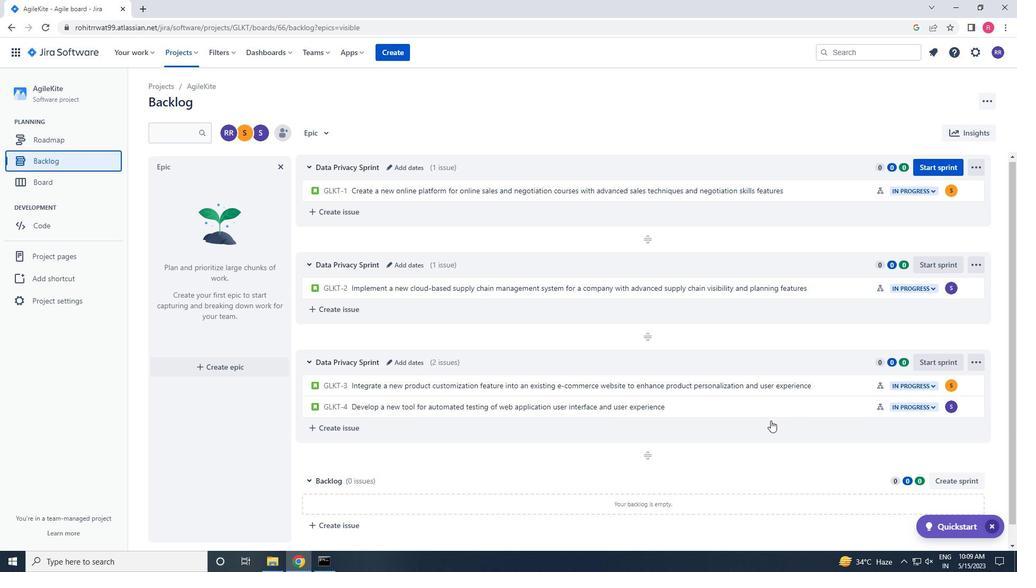 
Action: Mouse scrolled (771, 421) with delta (0, 0)
Screenshot: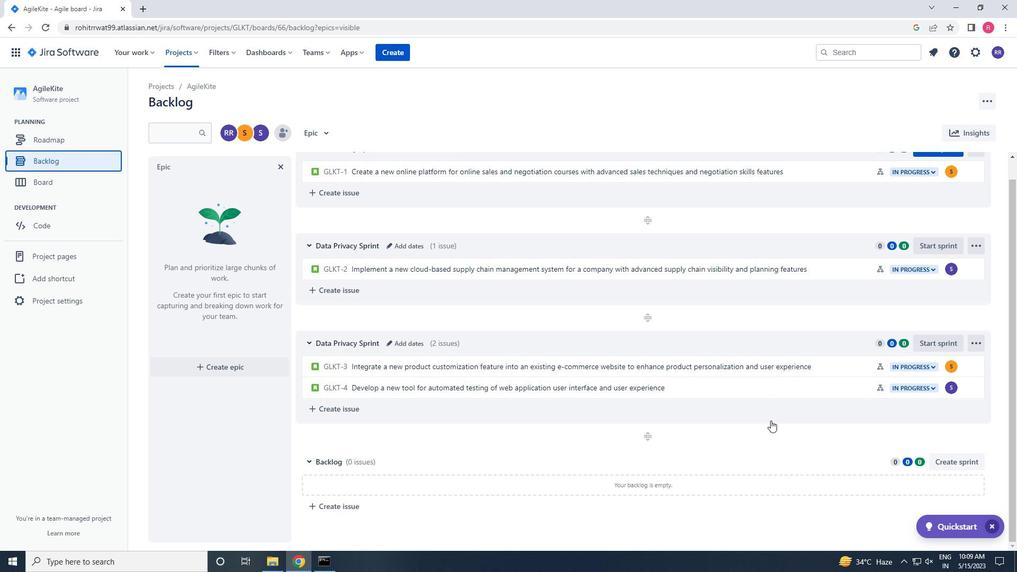 
Action: Mouse scrolled (771, 421) with delta (0, 0)
Screenshot: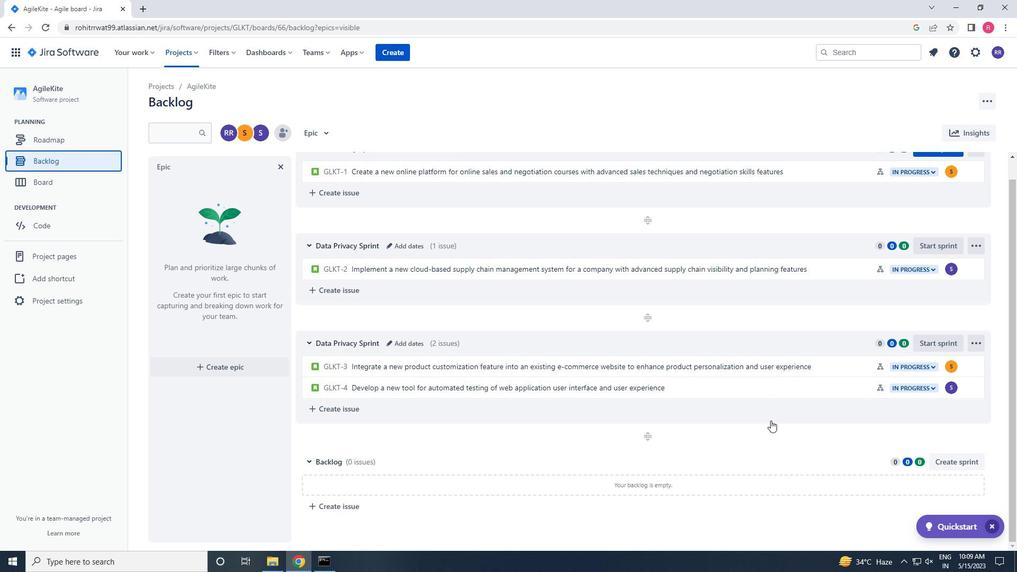 
Action: Mouse scrolled (771, 421) with delta (0, 0)
Screenshot: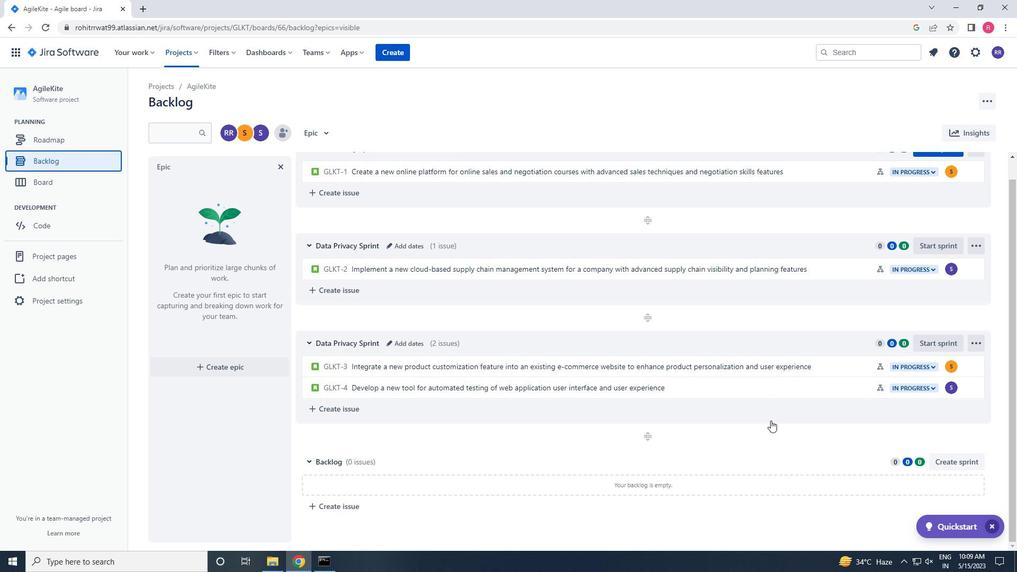 
Action: Mouse scrolled (771, 421) with delta (0, 0)
Screenshot: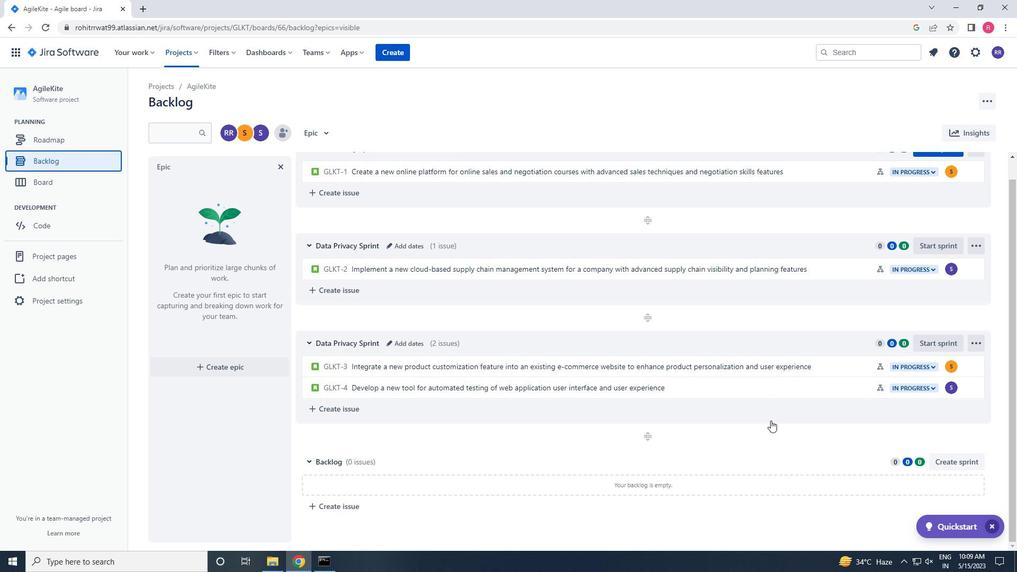 
Action: Mouse scrolled (771, 421) with delta (0, 0)
Screenshot: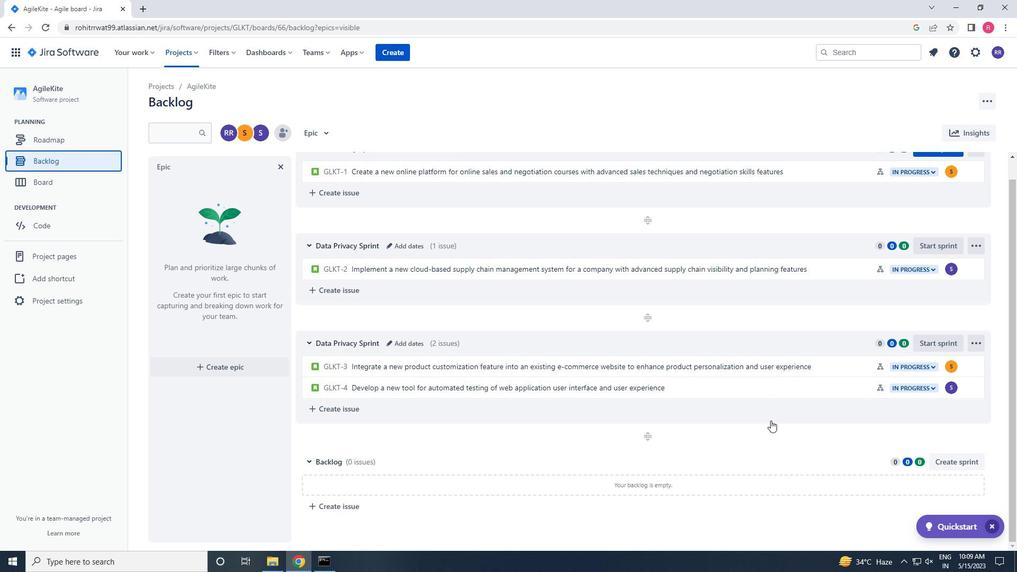 
